 Task: Look for space in Jayapura, Indonesia from 12th  July, 2023 to 15th July, 2023 for 3 adults in price range Rs.12000 to Rs.16000. Place can be entire place with 2 bedrooms having 3 beds and 1 bathroom. Property type can be house, flat, guest house. Booking option can be shelf check-in. Required host language is English.
Action: Mouse moved to (398, 65)
Screenshot: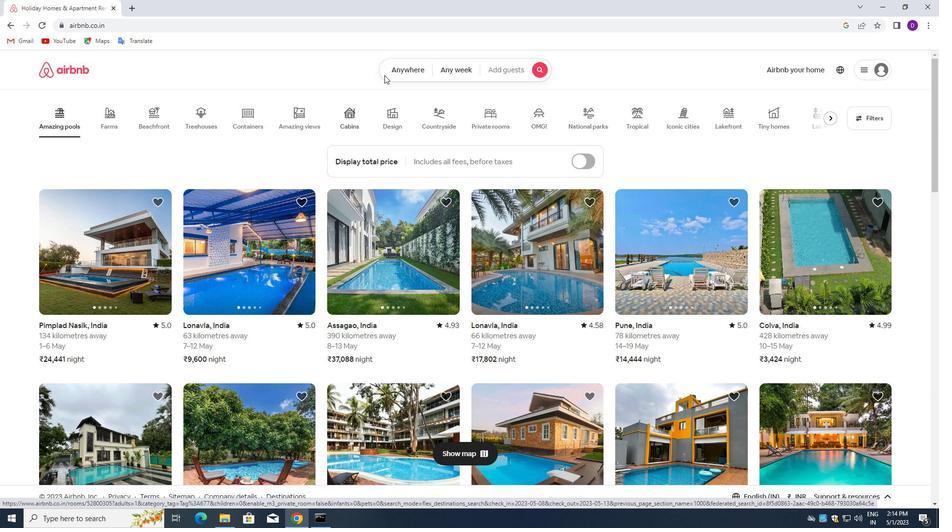 
Action: Mouse pressed left at (398, 65)
Screenshot: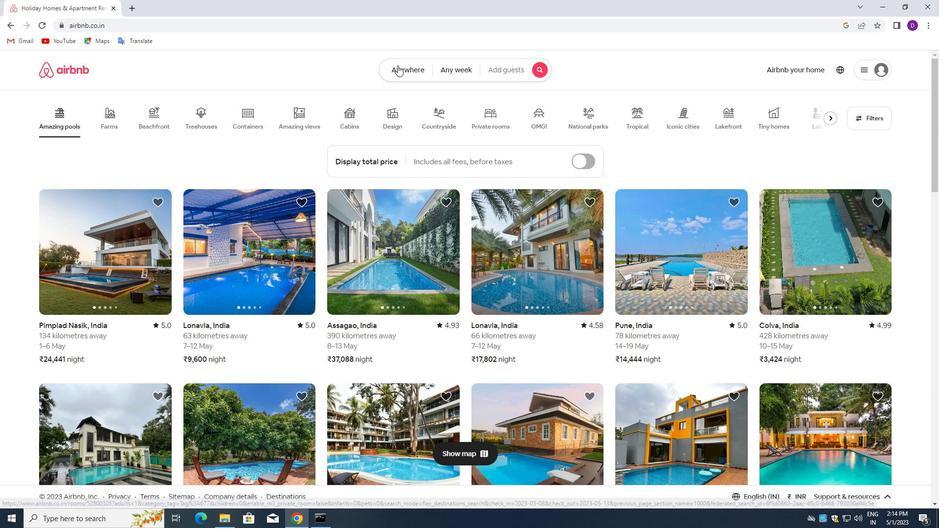 
Action: Mouse moved to (308, 108)
Screenshot: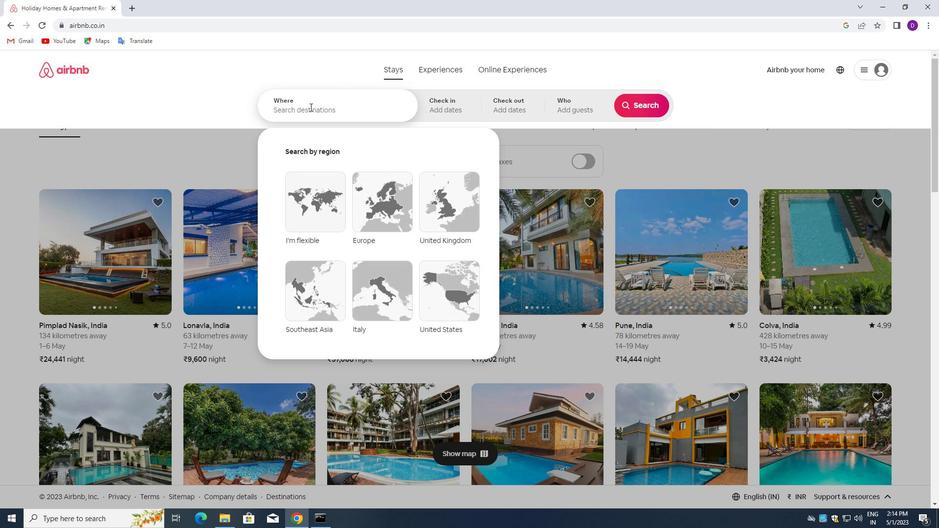 
Action: Mouse pressed left at (308, 108)
Screenshot: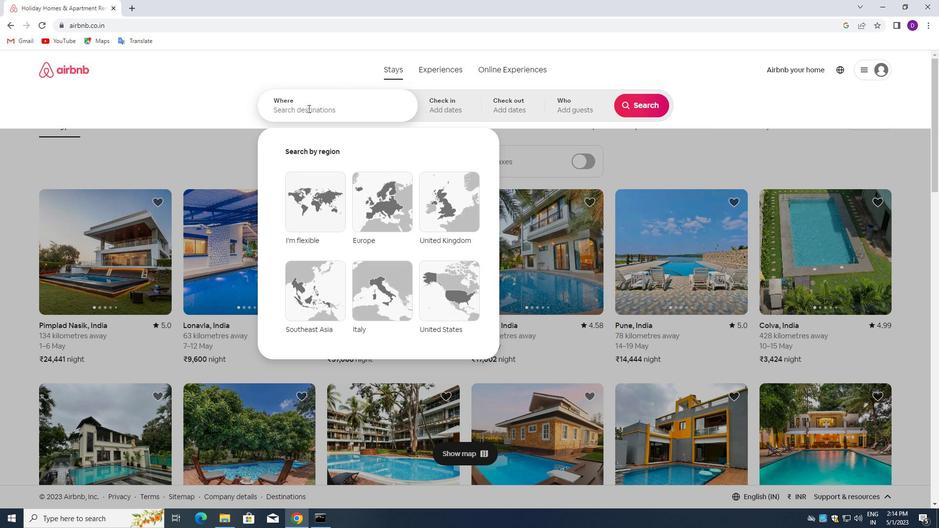 
Action: Key pressed <Key.shift>JAYAPURA,<Key.space><Key.shift>INDONESIA<Key.enter>
Screenshot: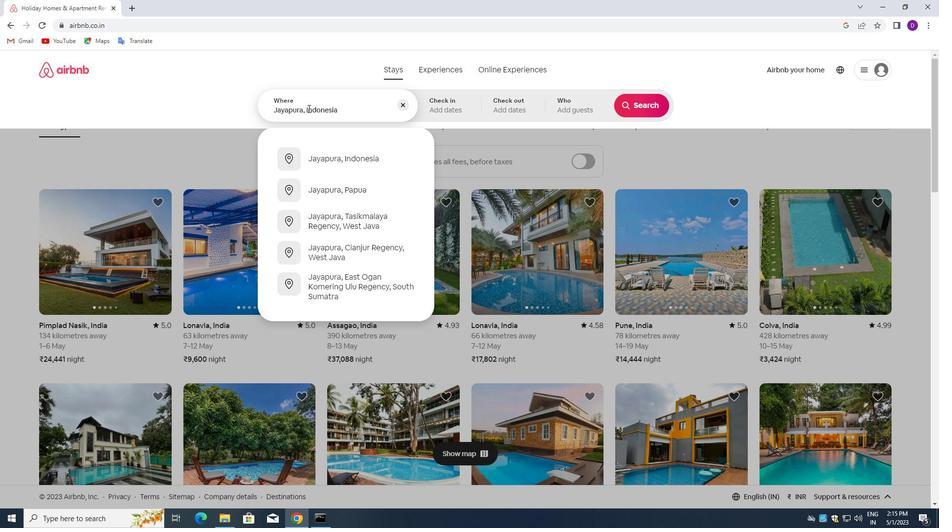 
Action: Mouse moved to (638, 187)
Screenshot: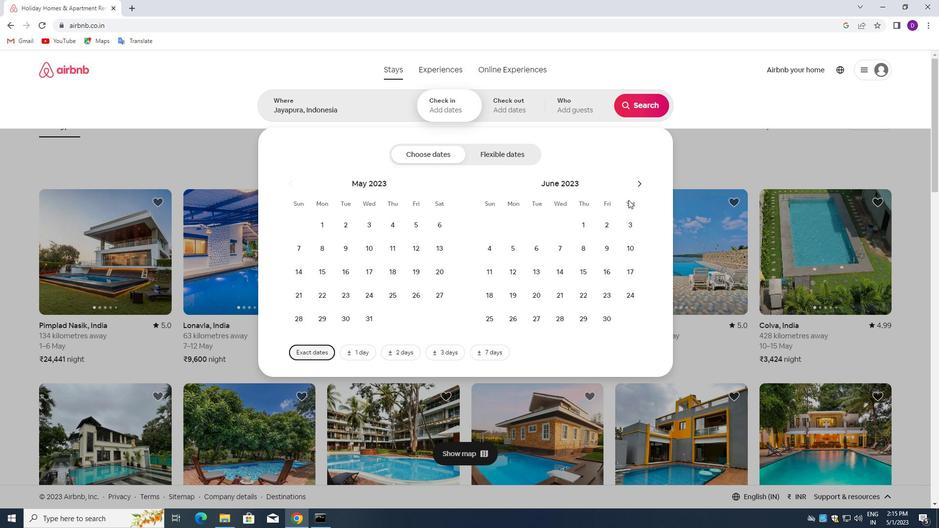 
Action: Mouse pressed left at (638, 187)
Screenshot: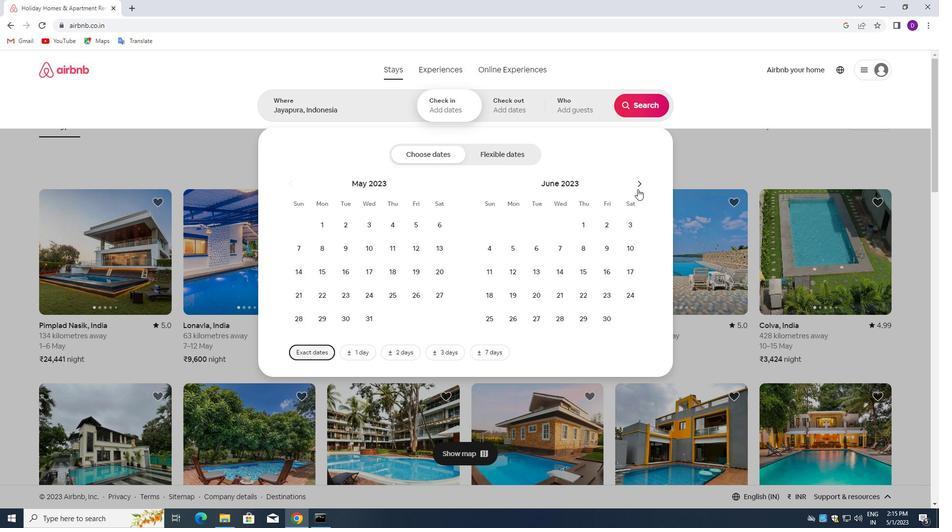 
Action: Mouse moved to (560, 273)
Screenshot: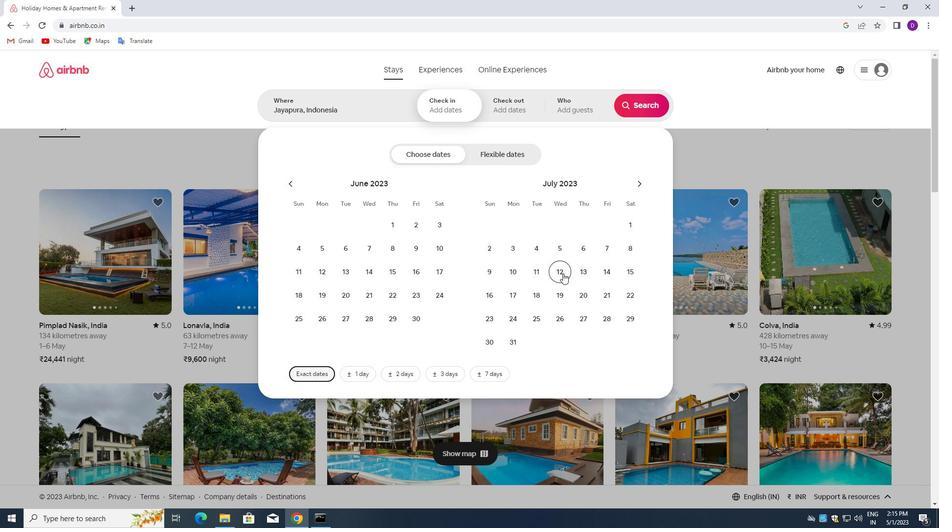 
Action: Mouse pressed left at (560, 273)
Screenshot: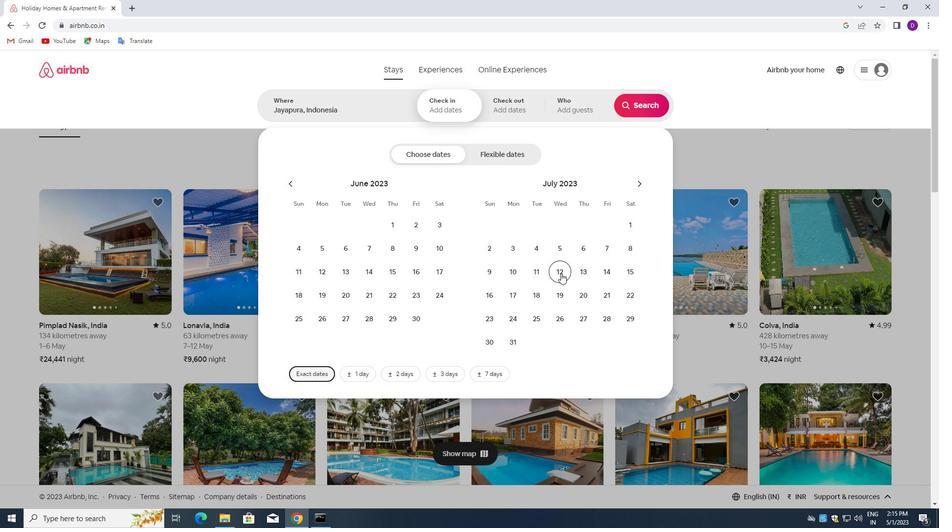 
Action: Mouse moved to (624, 270)
Screenshot: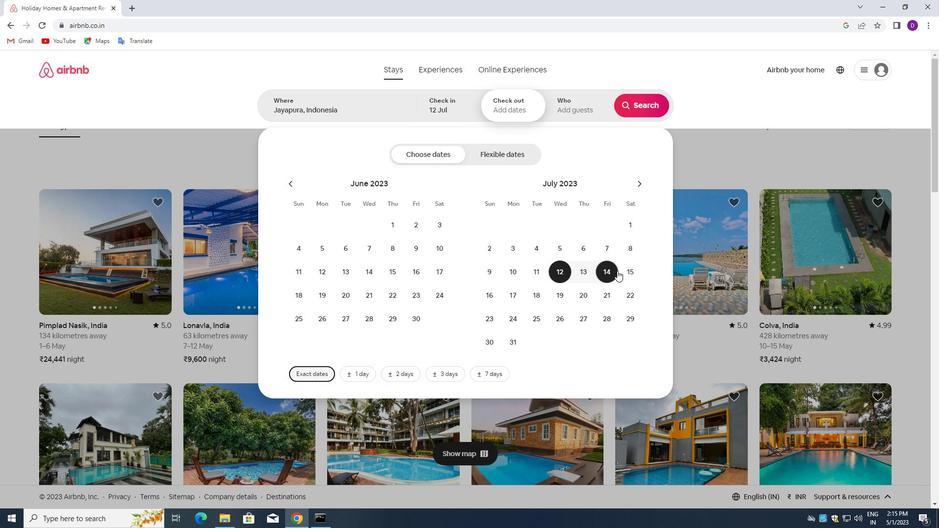 
Action: Mouse pressed left at (624, 270)
Screenshot: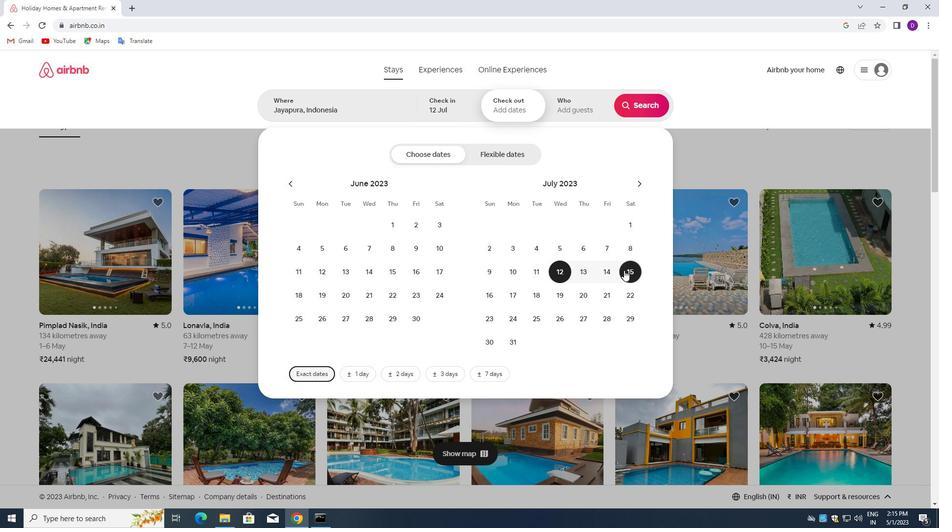
Action: Mouse moved to (571, 108)
Screenshot: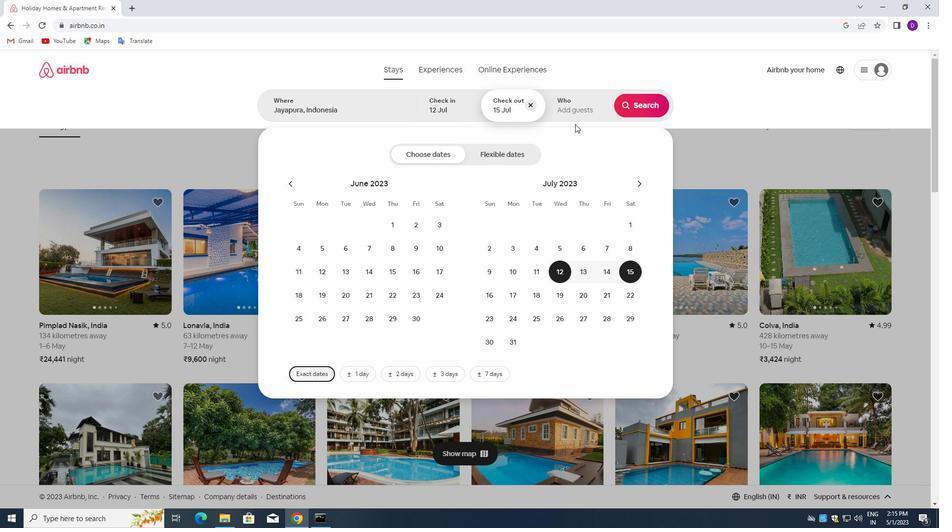 
Action: Mouse pressed left at (571, 108)
Screenshot: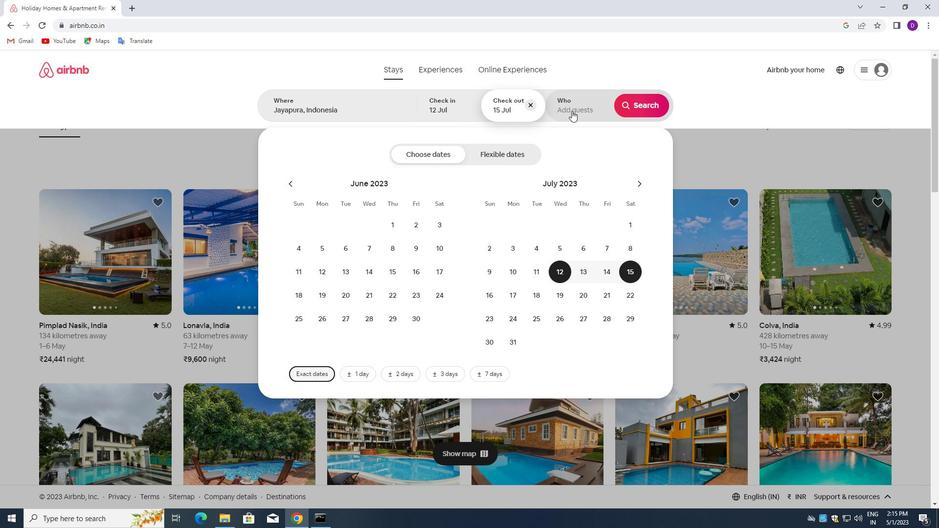 
Action: Mouse moved to (642, 159)
Screenshot: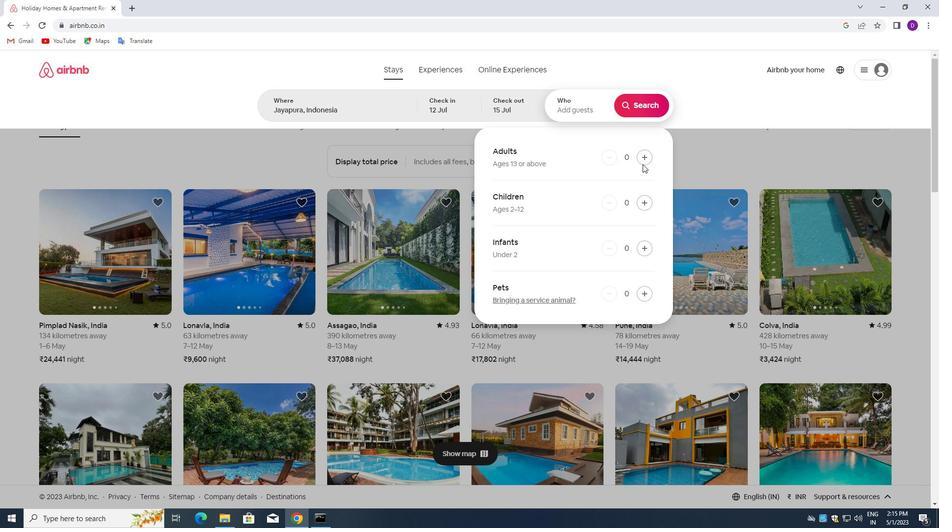 
Action: Mouse pressed left at (642, 159)
Screenshot: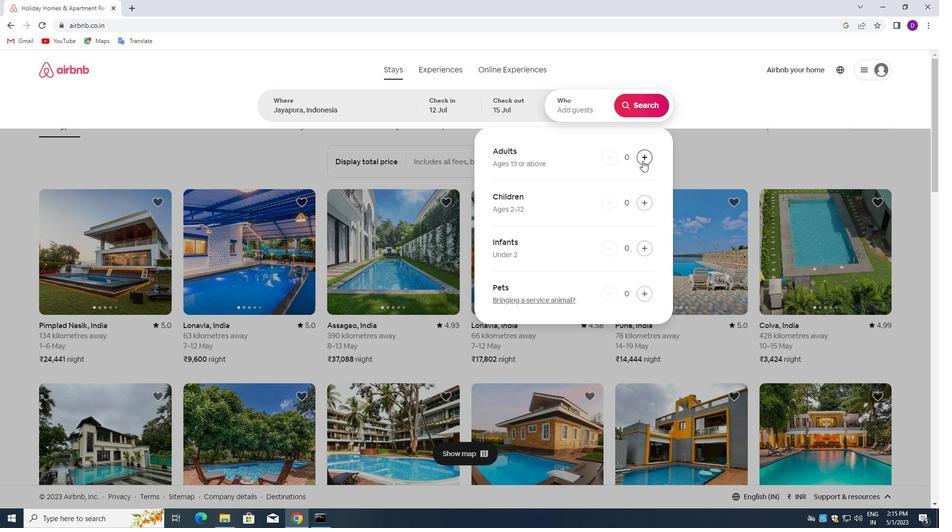 
Action: Mouse pressed left at (642, 159)
Screenshot: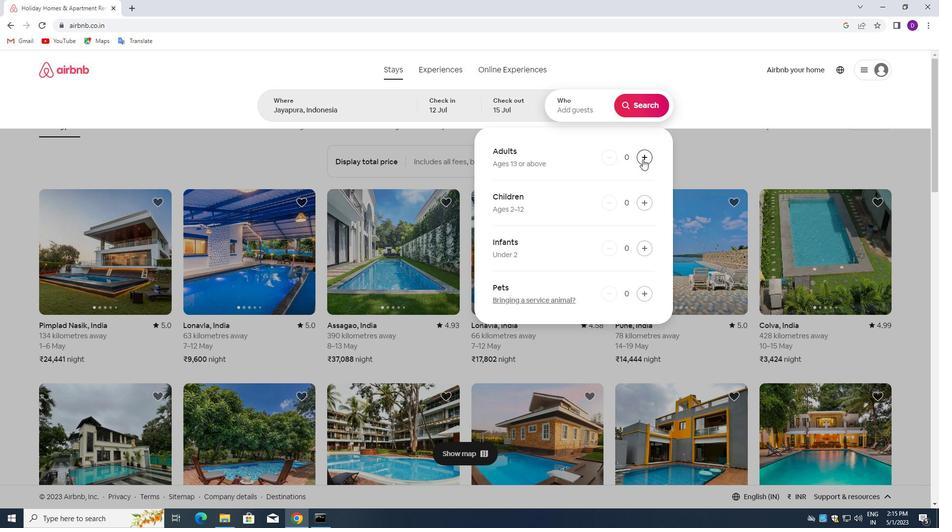 
Action: Mouse pressed left at (642, 159)
Screenshot: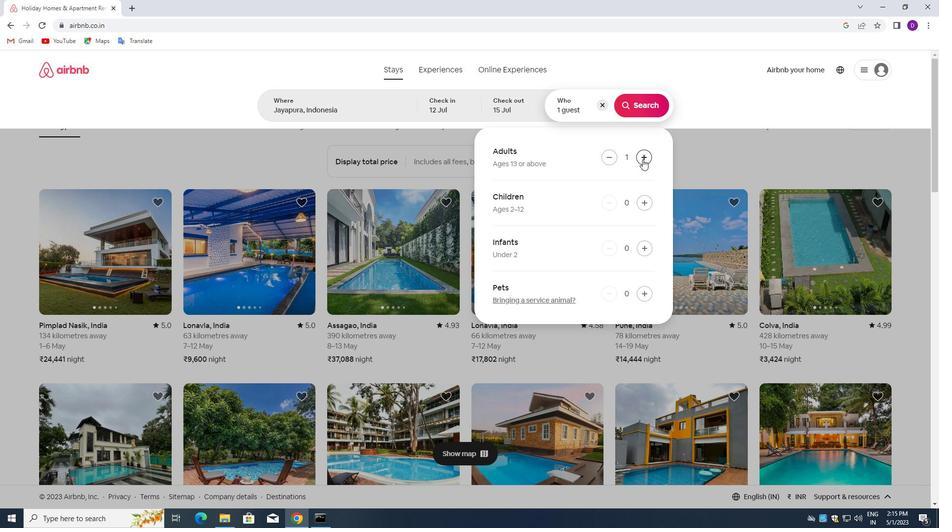 
Action: Mouse moved to (642, 106)
Screenshot: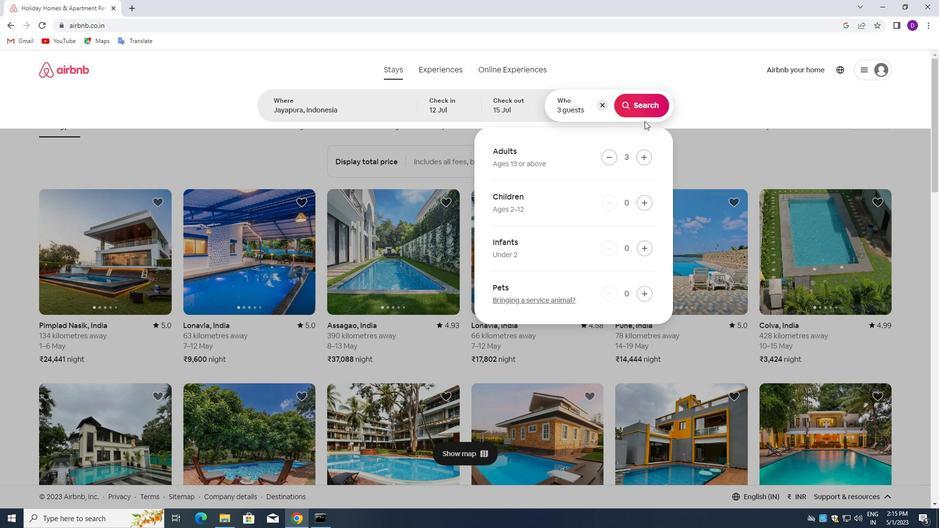
Action: Mouse pressed left at (642, 106)
Screenshot: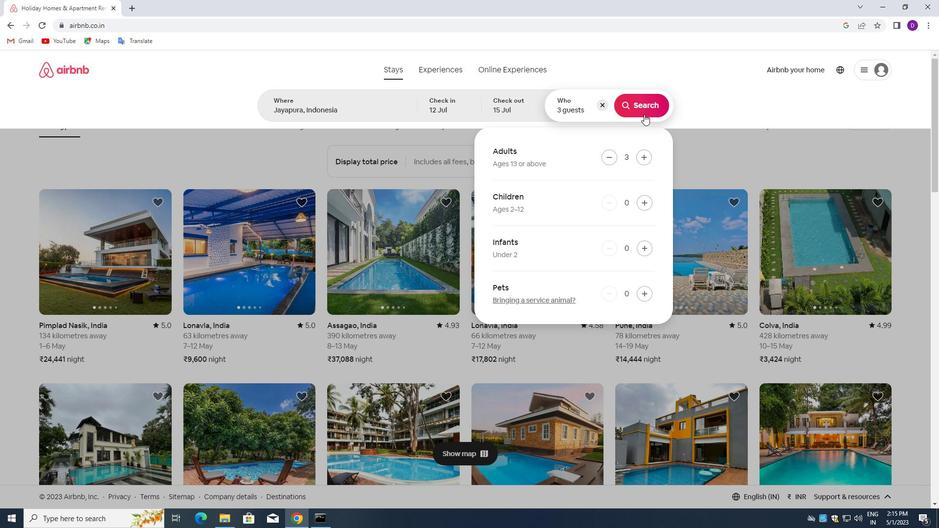 
Action: Mouse moved to (884, 110)
Screenshot: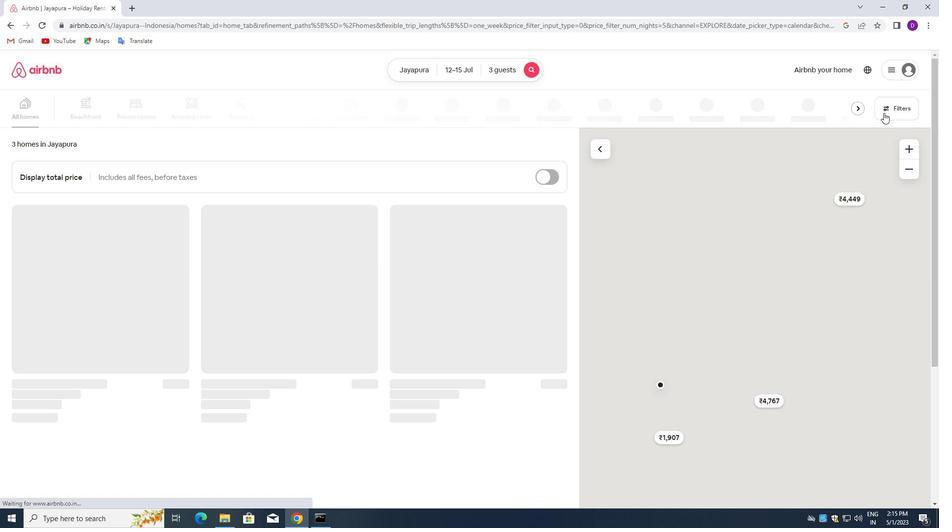 
Action: Mouse pressed left at (884, 110)
Screenshot: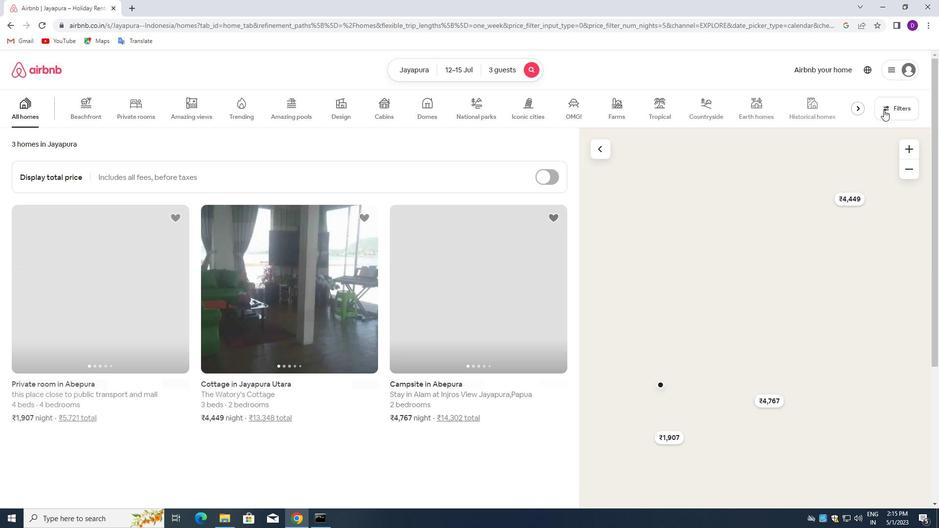 
Action: Mouse moved to (344, 234)
Screenshot: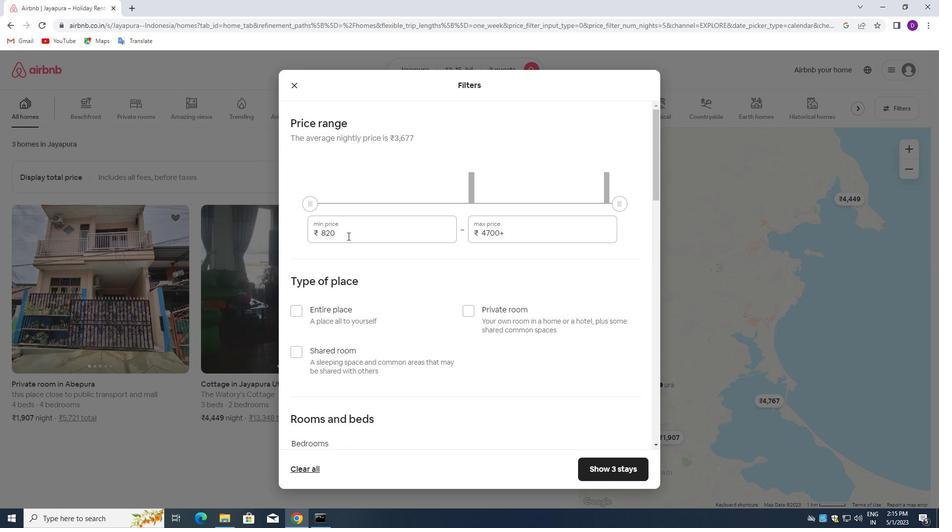 
Action: Mouse pressed left at (344, 234)
Screenshot: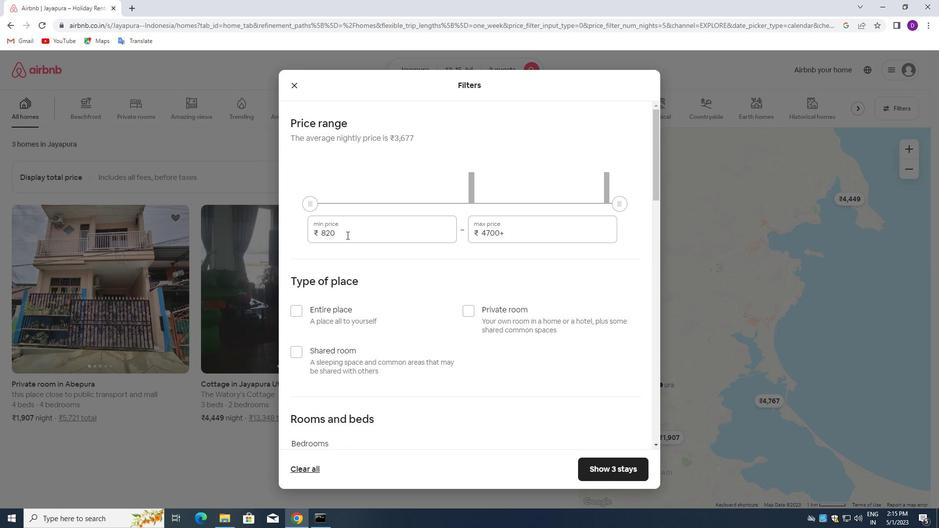 
Action: Mouse pressed left at (344, 234)
Screenshot: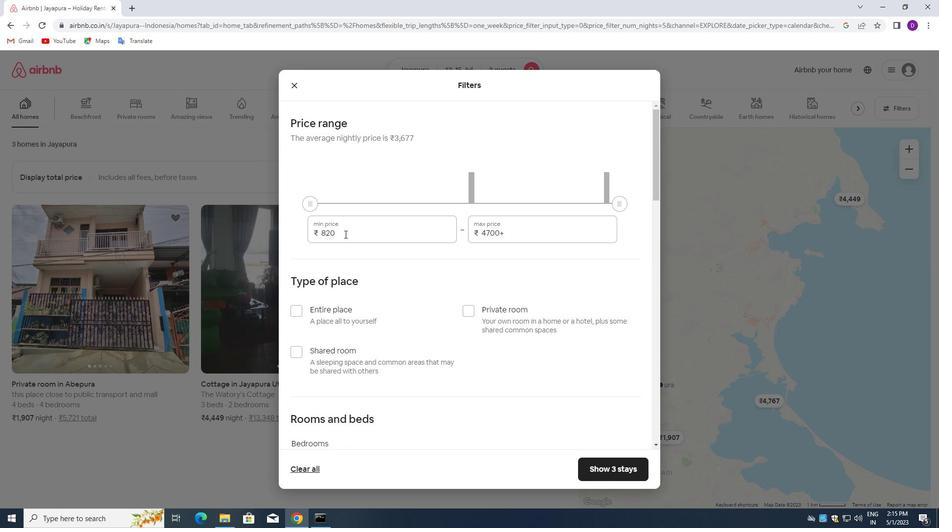 
Action: Key pressed 12000<Key.tab>16000
Screenshot: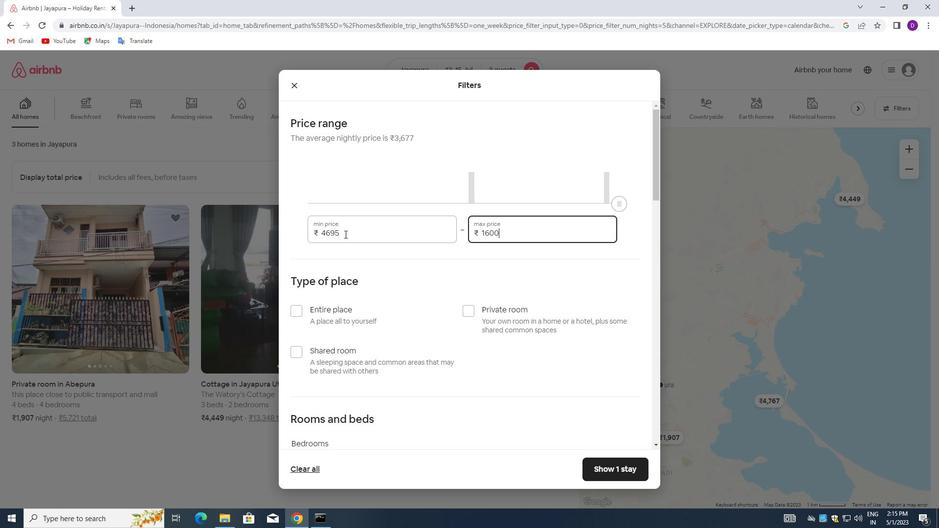 
Action: Mouse scrolled (344, 233) with delta (0, 0)
Screenshot: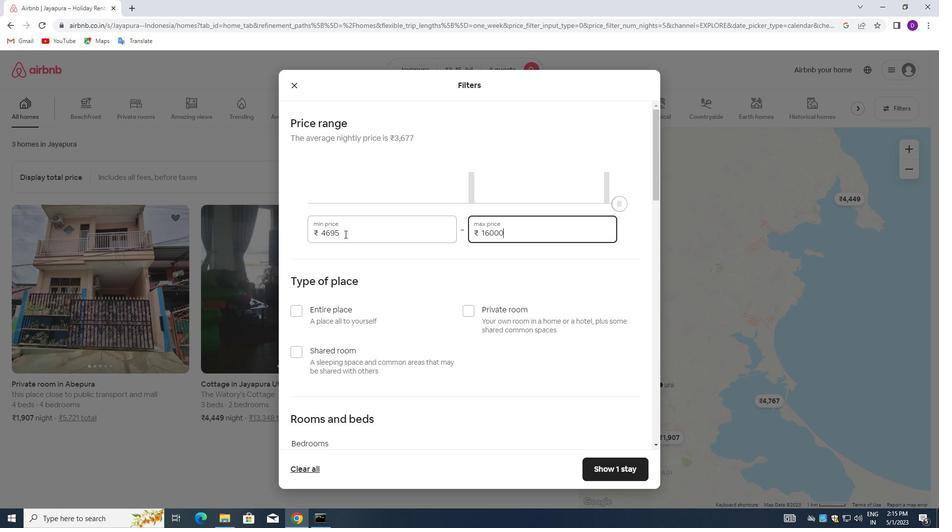 
Action: Mouse scrolled (344, 233) with delta (0, 0)
Screenshot: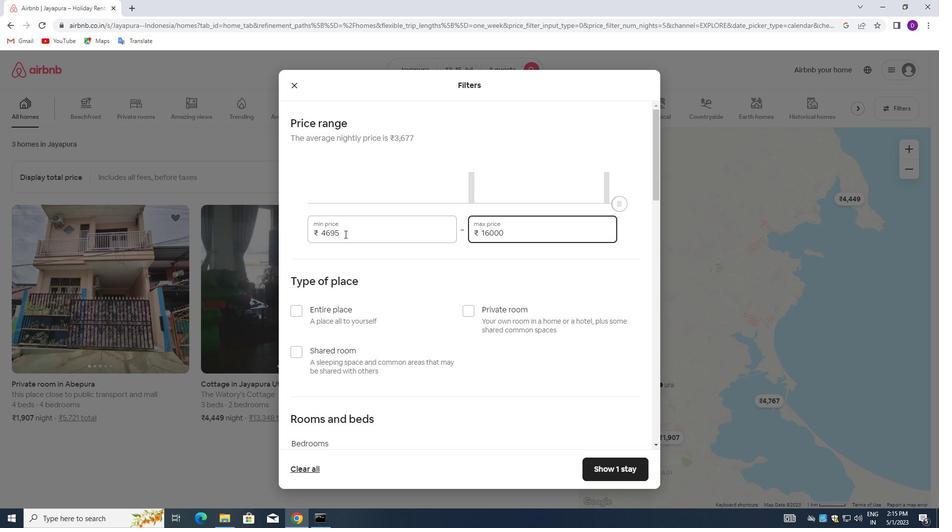 
Action: Mouse scrolled (344, 233) with delta (0, 0)
Screenshot: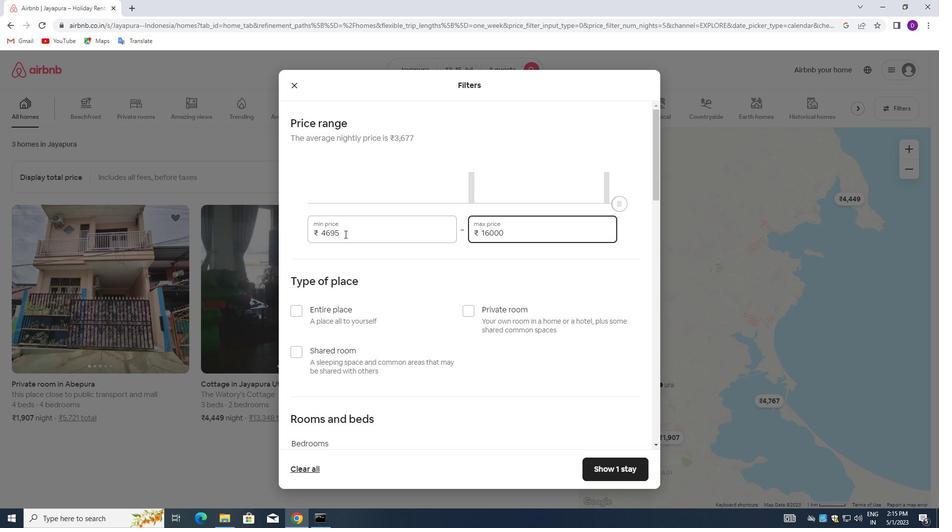 
Action: Mouse moved to (295, 167)
Screenshot: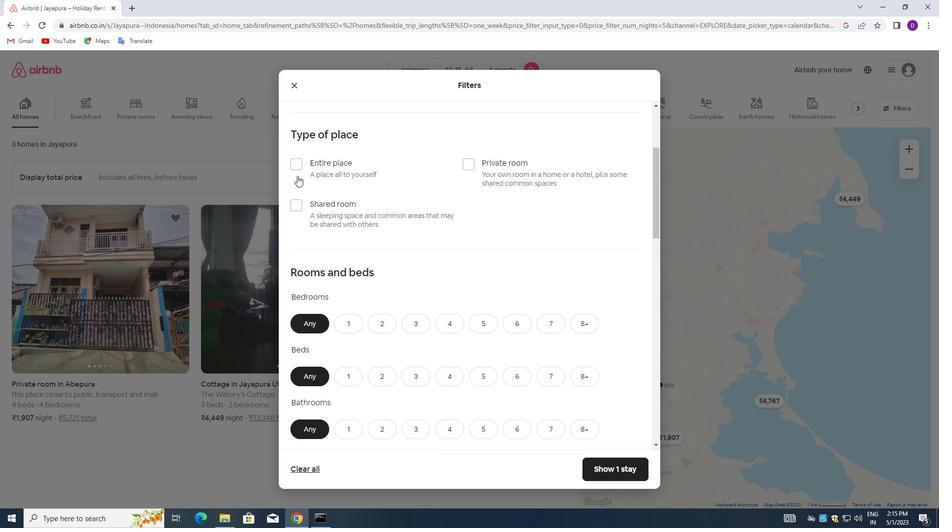 
Action: Mouse pressed left at (295, 167)
Screenshot: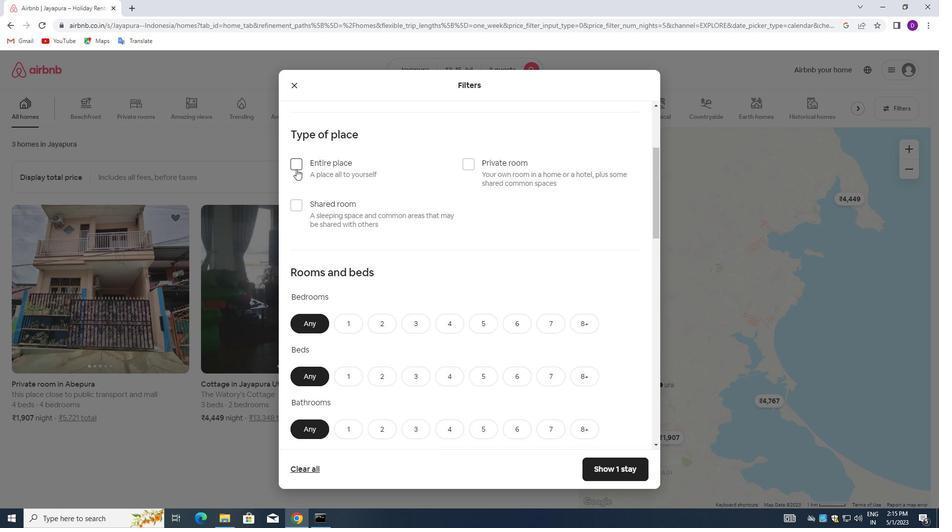 
Action: Mouse moved to (393, 226)
Screenshot: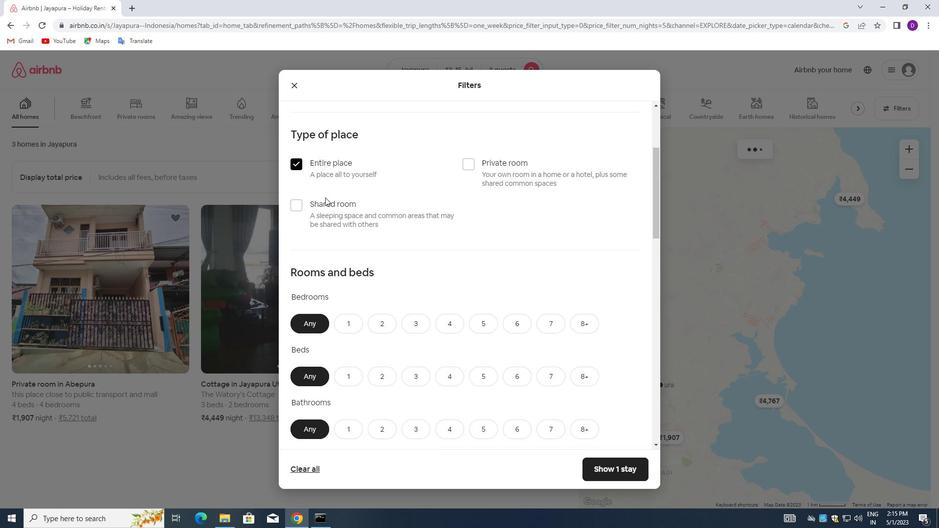 
Action: Mouse scrolled (393, 225) with delta (0, 0)
Screenshot: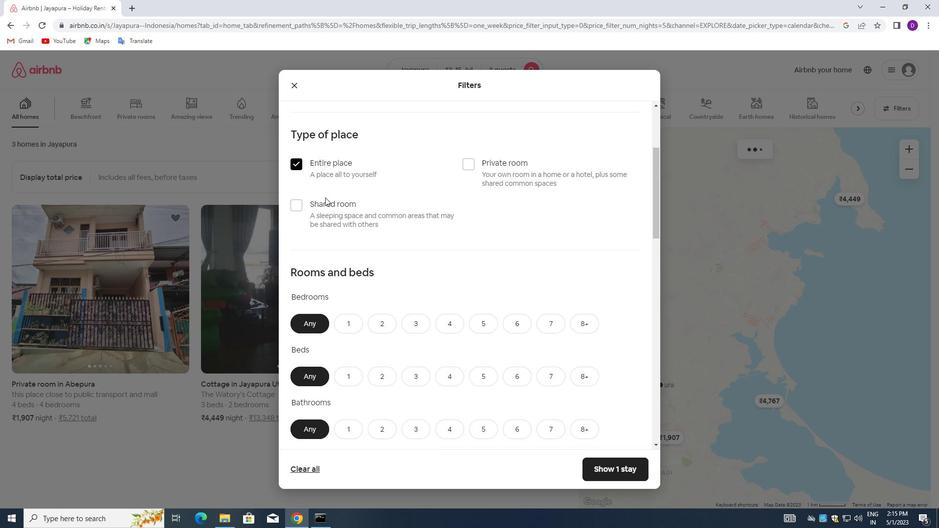 
Action: Mouse scrolled (393, 225) with delta (0, 0)
Screenshot: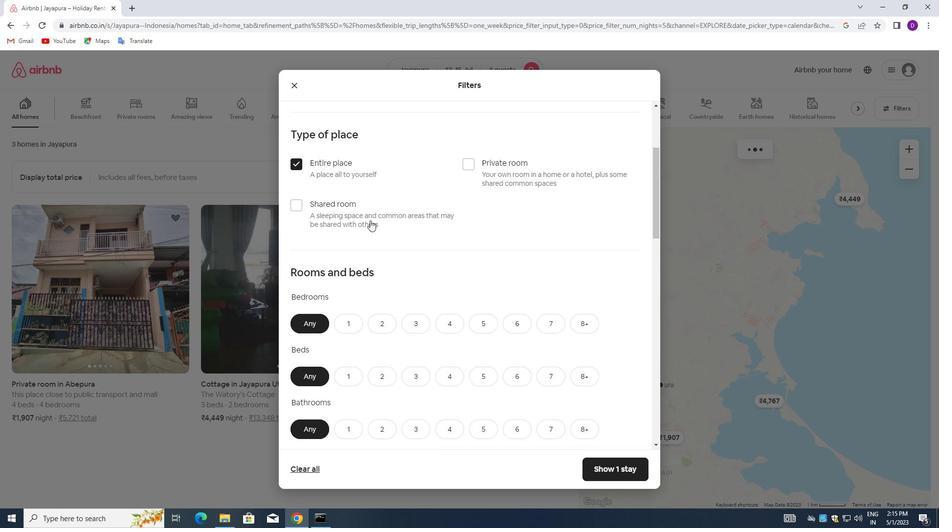 
Action: Mouse moved to (385, 226)
Screenshot: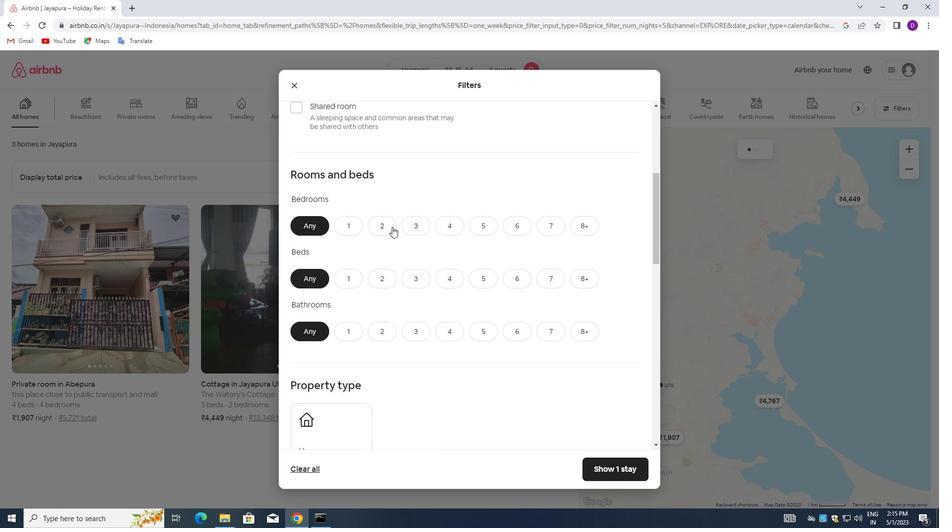 
Action: Mouse pressed left at (385, 226)
Screenshot: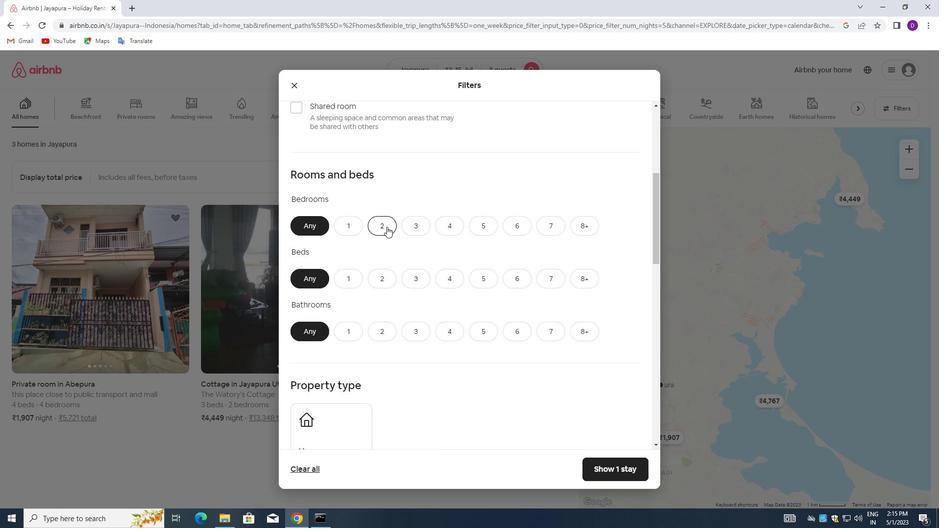 
Action: Mouse moved to (426, 276)
Screenshot: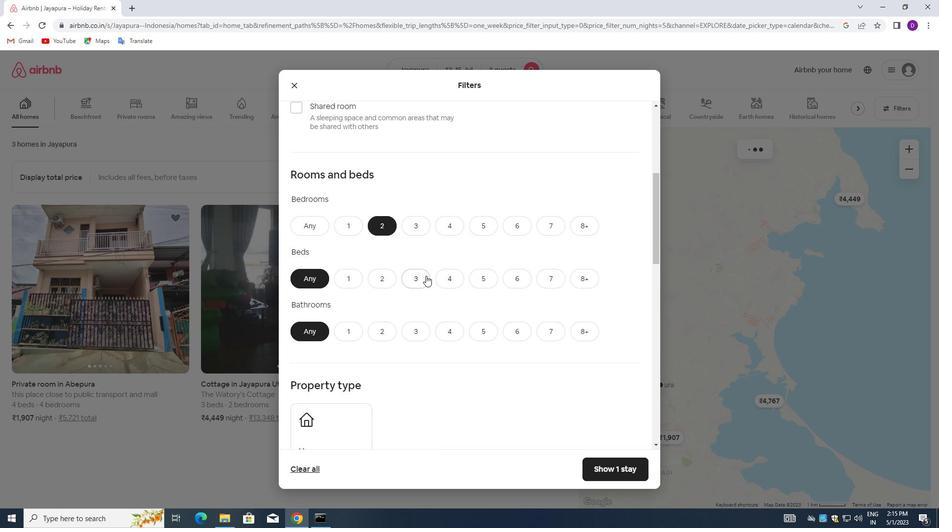 
Action: Mouse pressed left at (426, 276)
Screenshot: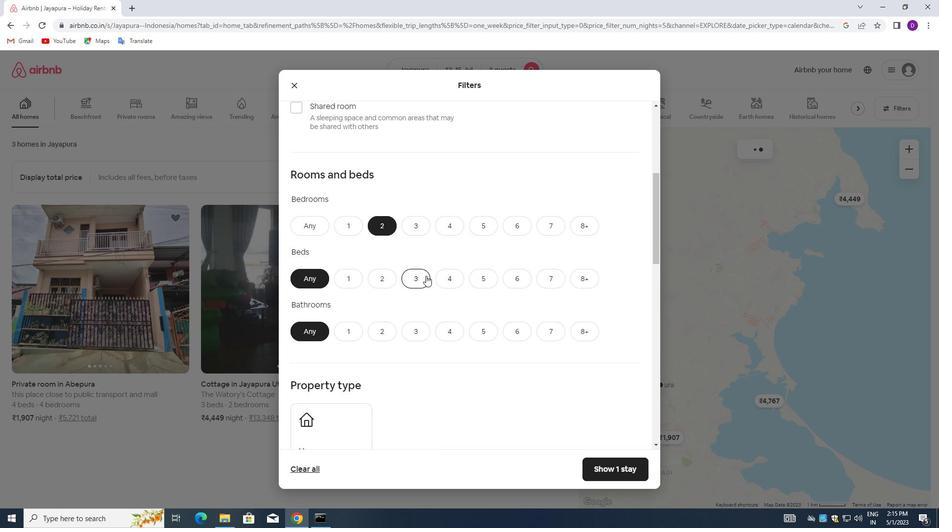 
Action: Mouse moved to (343, 332)
Screenshot: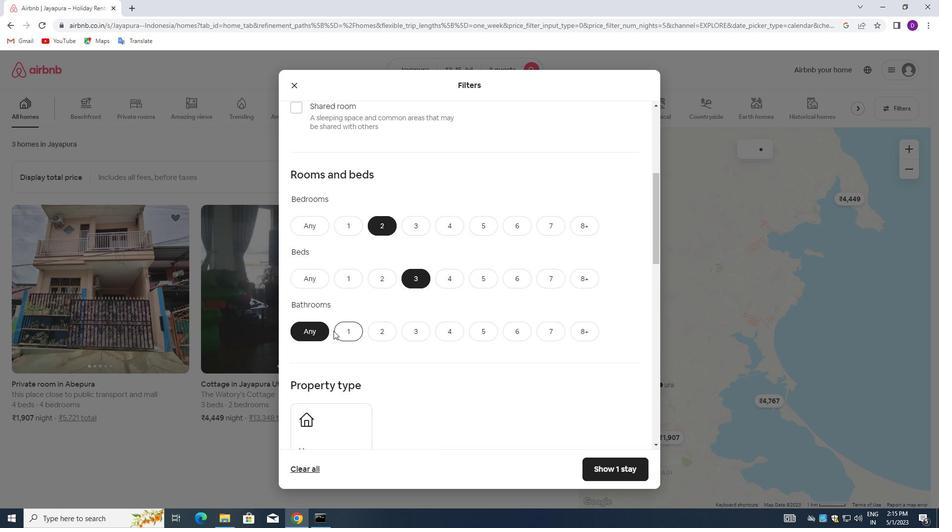 
Action: Mouse pressed left at (343, 332)
Screenshot: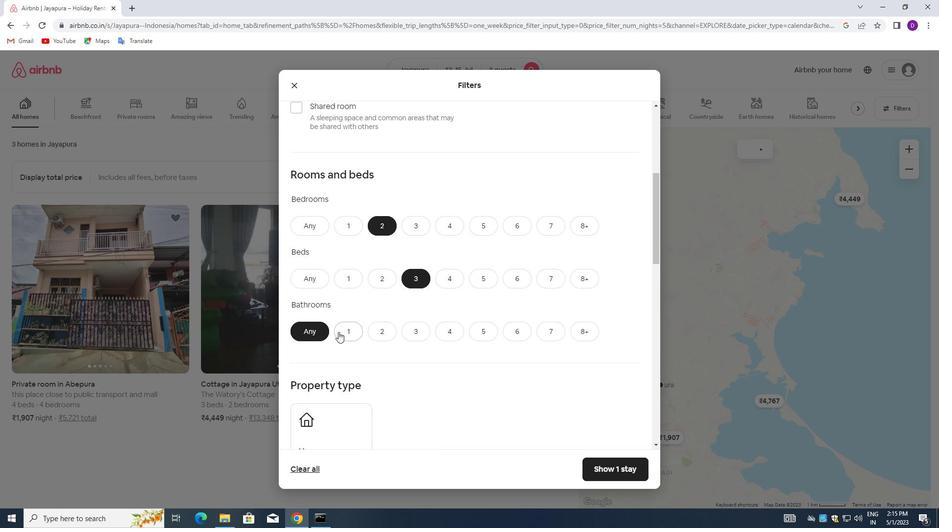 
Action: Mouse moved to (377, 333)
Screenshot: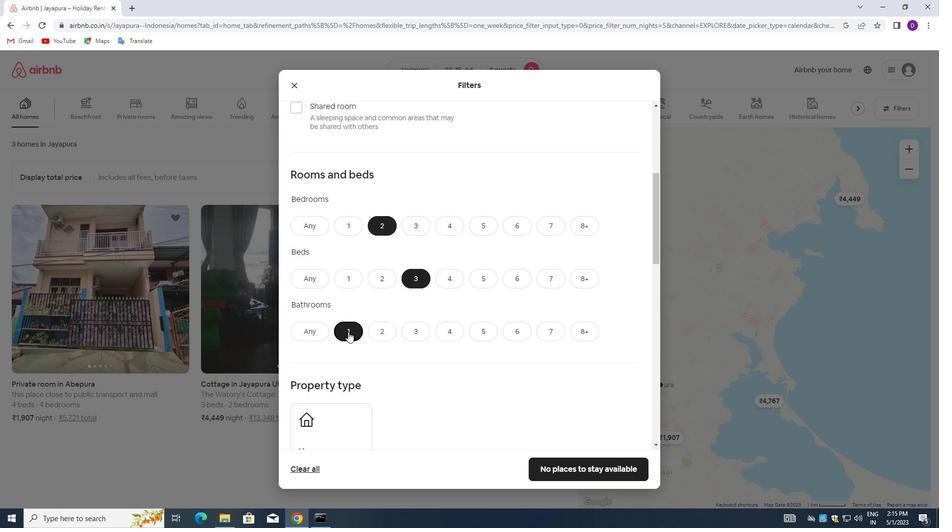 
Action: Mouse scrolled (377, 333) with delta (0, 0)
Screenshot: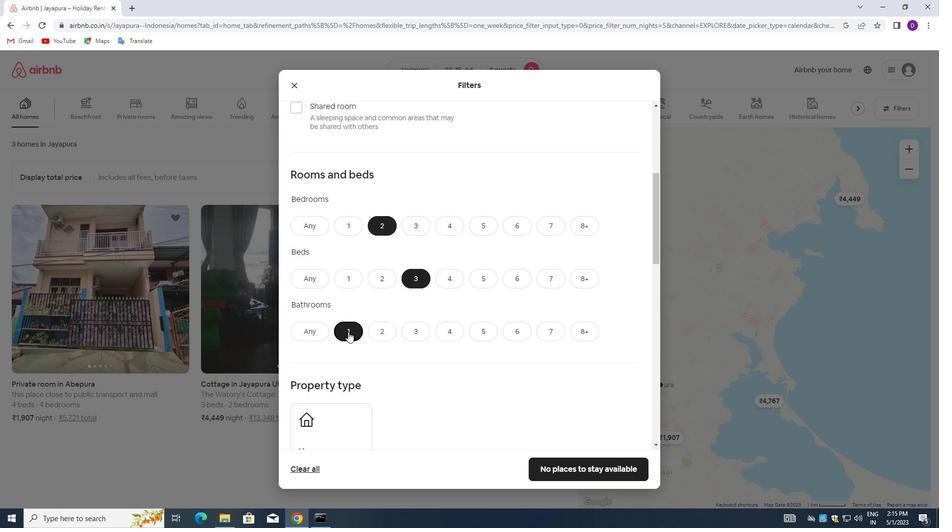 
Action: Mouse moved to (384, 334)
Screenshot: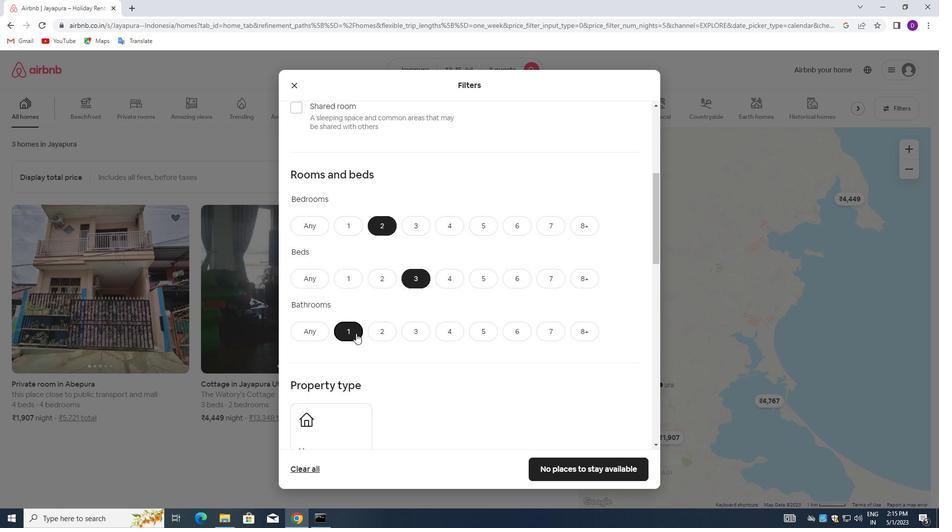 
Action: Mouse scrolled (384, 333) with delta (0, 0)
Screenshot: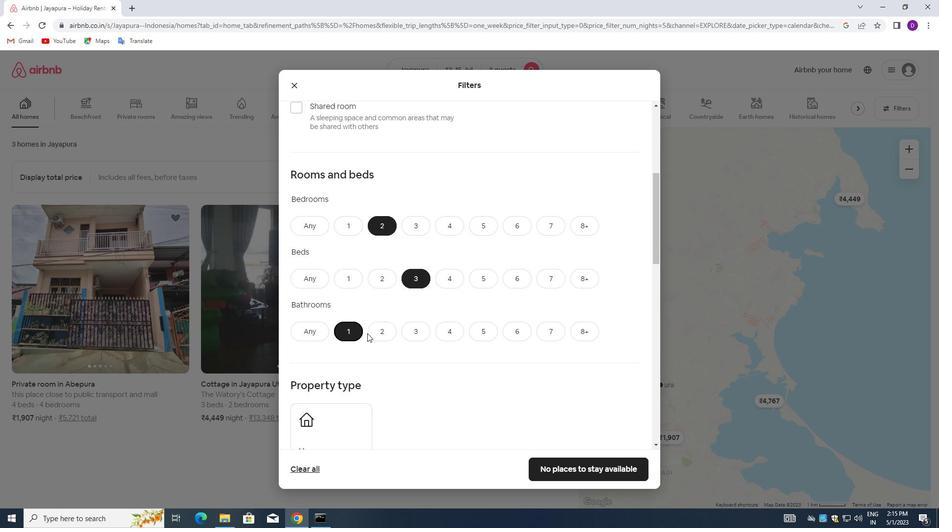 
Action: Mouse moved to (348, 327)
Screenshot: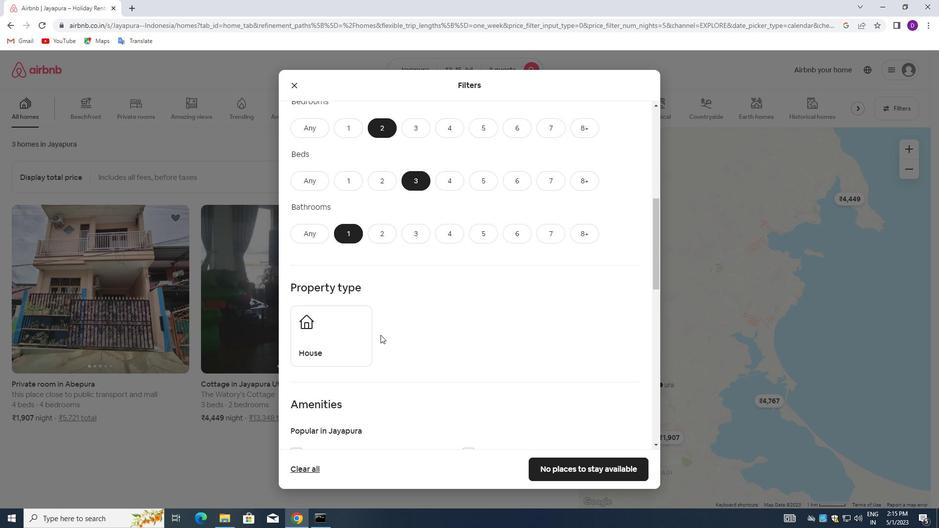 
Action: Mouse pressed left at (348, 327)
Screenshot: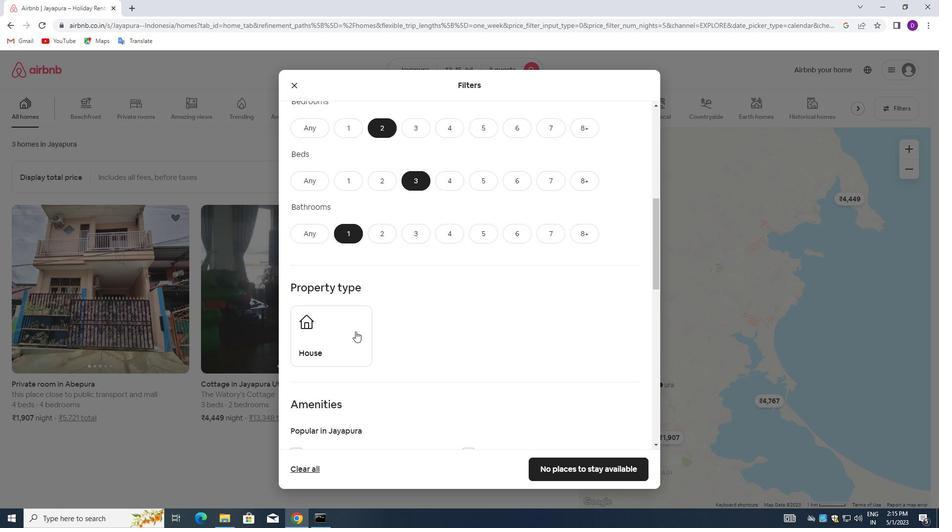 
Action: Mouse moved to (426, 316)
Screenshot: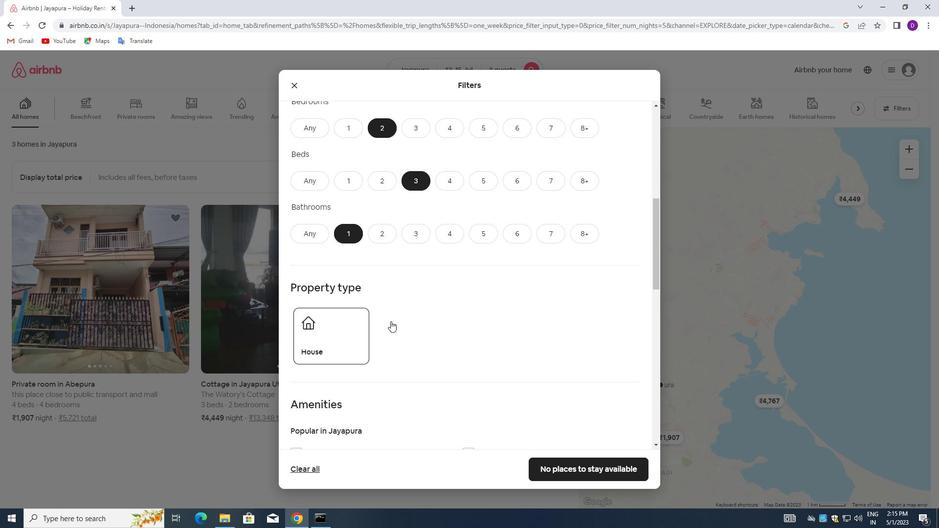 
Action: Mouse scrolled (426, 316) with delta (0, 0)
Screenshot: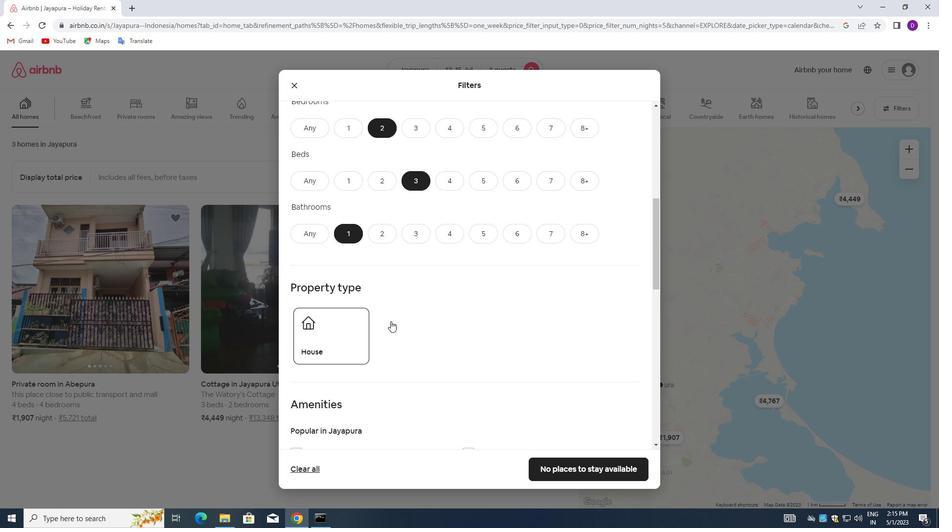 
Action: Mouse moved to (426, 316)
Screenshot: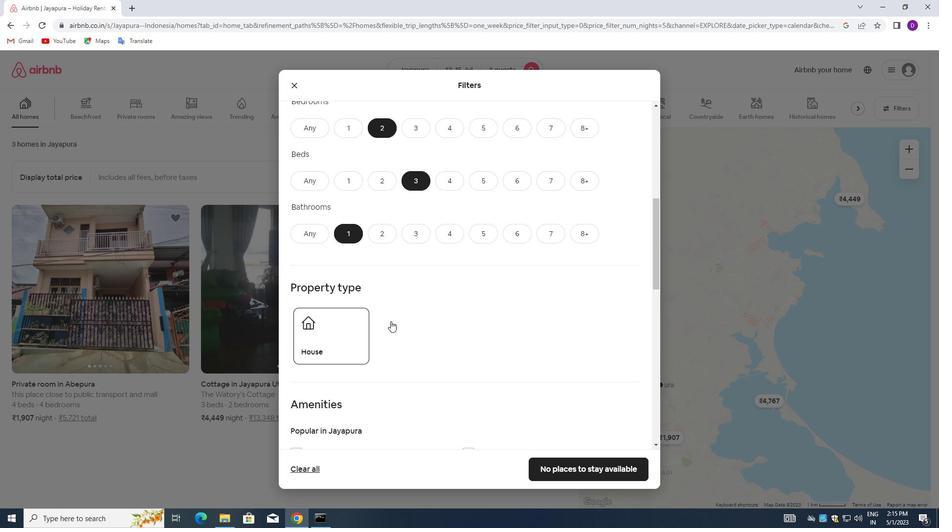 
Action: Mouse scrolled (426, 316) with delta (0, 0)
Screenshot: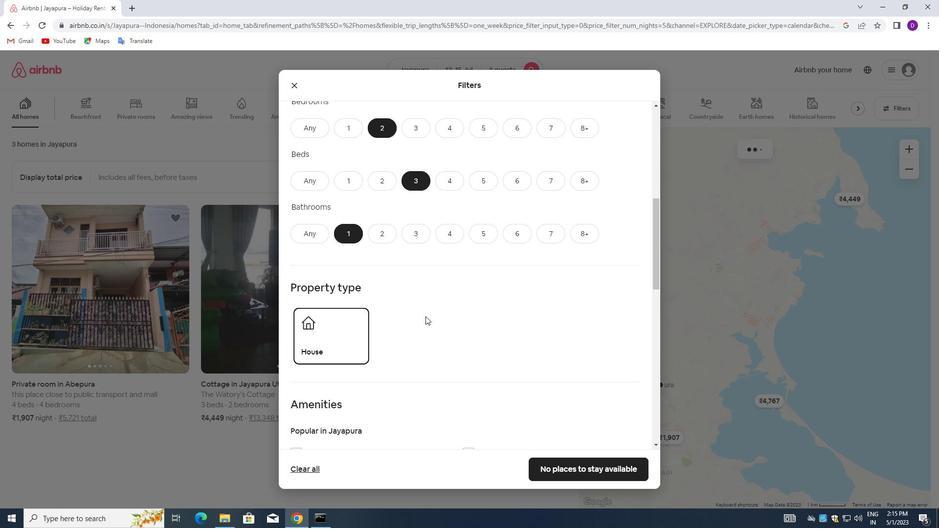 
Action: Mouse scrolled (426, 316) with delta (0, 0)
Screenshot: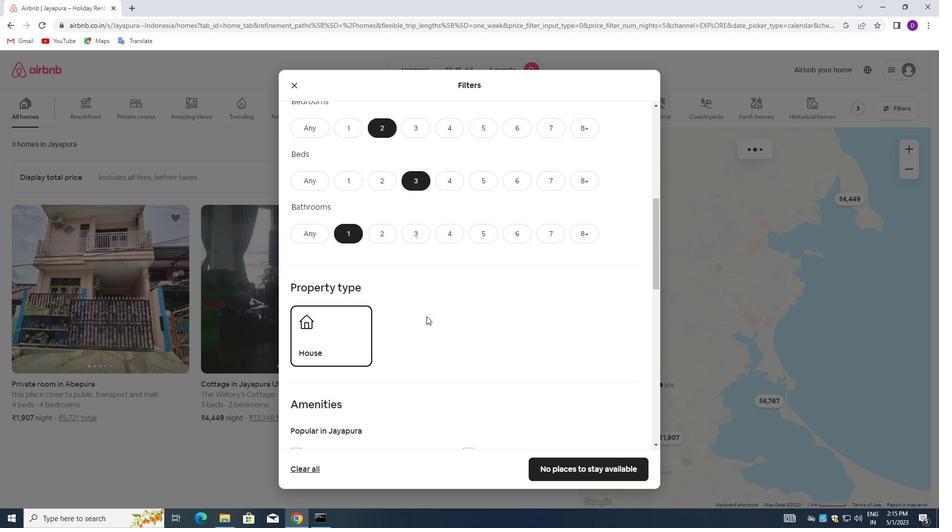 
Action: Mouse moved to (465, 327)
Screenshot: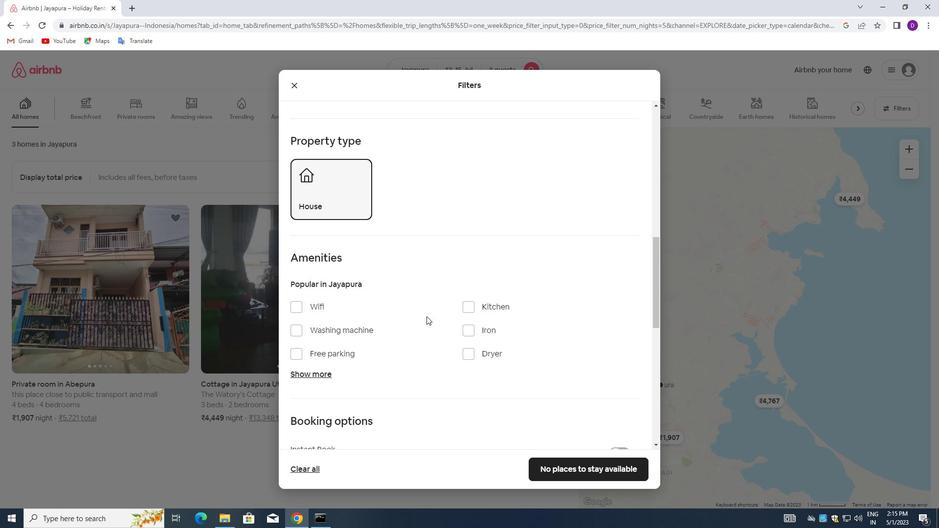 
Action: Mouse scrolled (465, 326) with delta (0, 0)
Screenshot: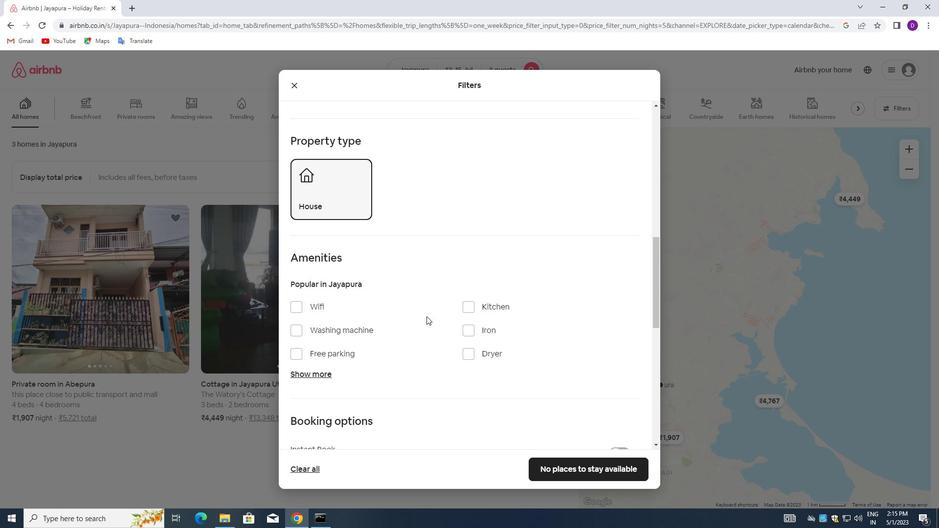 
Action: Mouse moved to (495, 337)
Screenshot: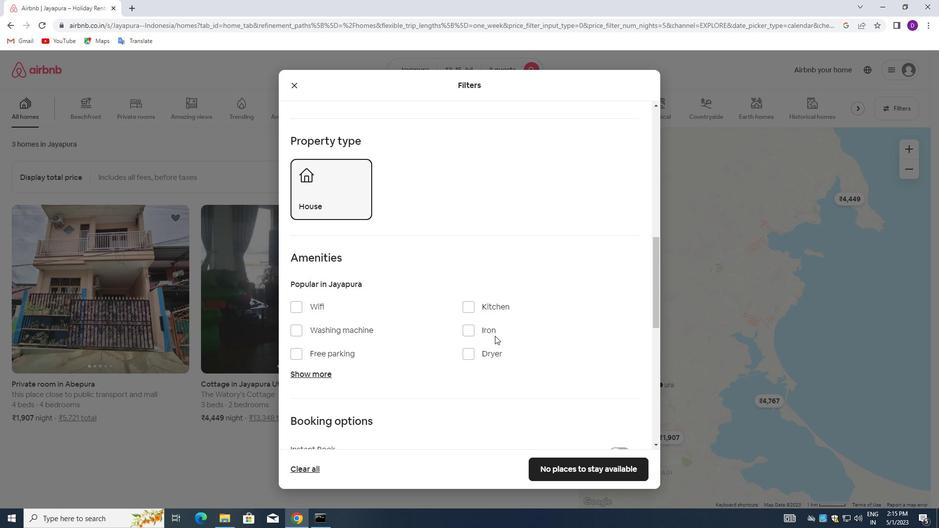 
Action: Mouse scrolled (495, 336) with delta (0, 0)
Screenshot: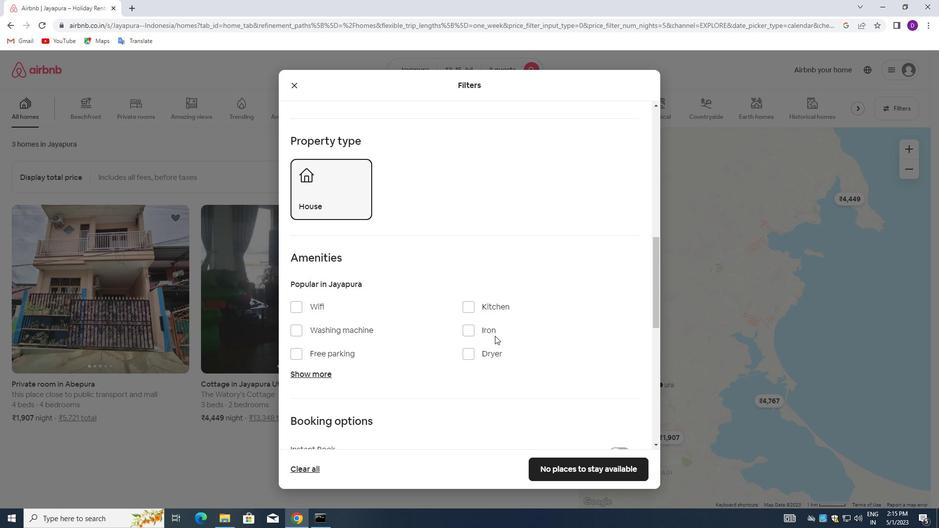 
Action: Mouse scrolled (495, 336) with delta (0, 0)
Screenshot: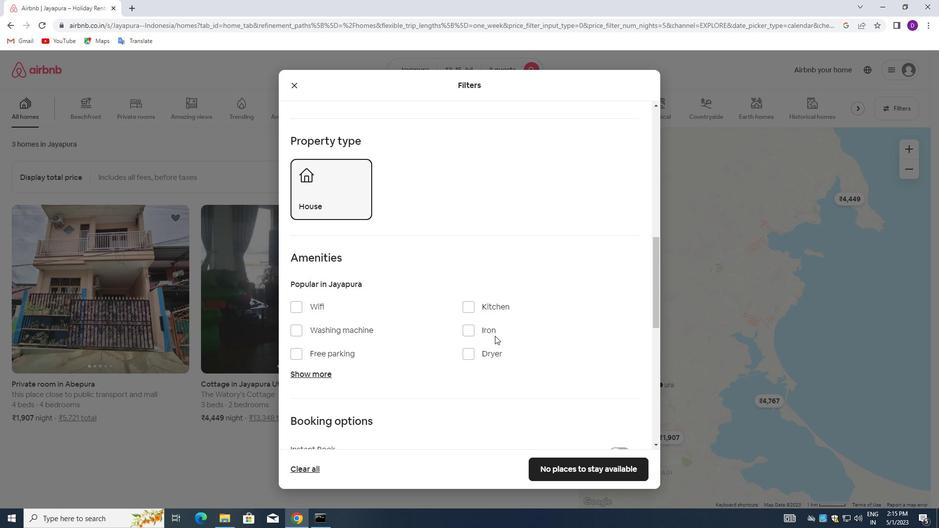 
Action: Mouse scrolled (495, 336) with delta (0, 0)
Screenshot: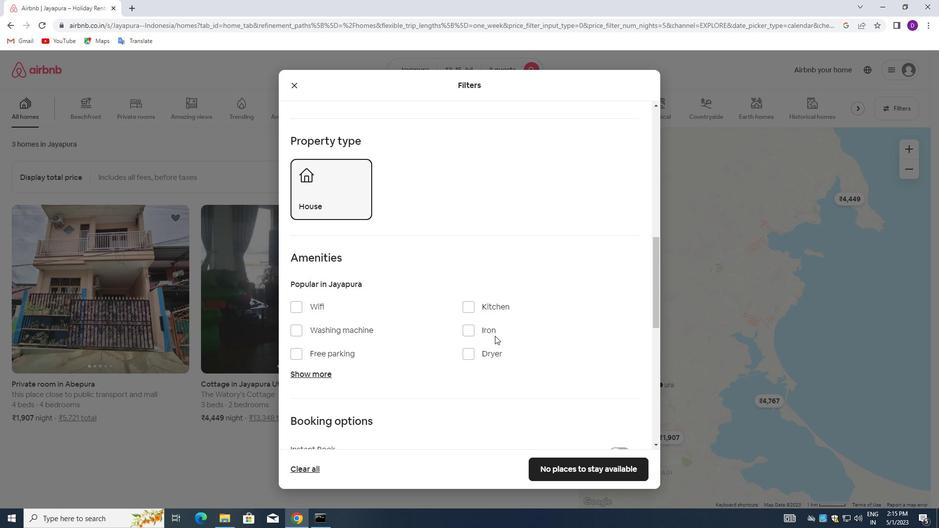 
Action: Mouse scrolled (495, 336) with delta (0, 0)
Screenshot: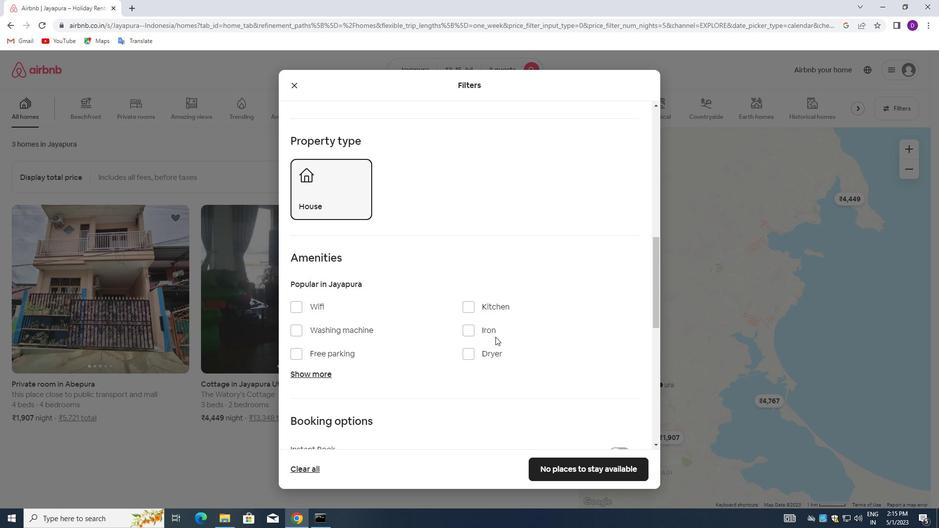 
Action: Mouse moved to (625, 241)
Screenshot: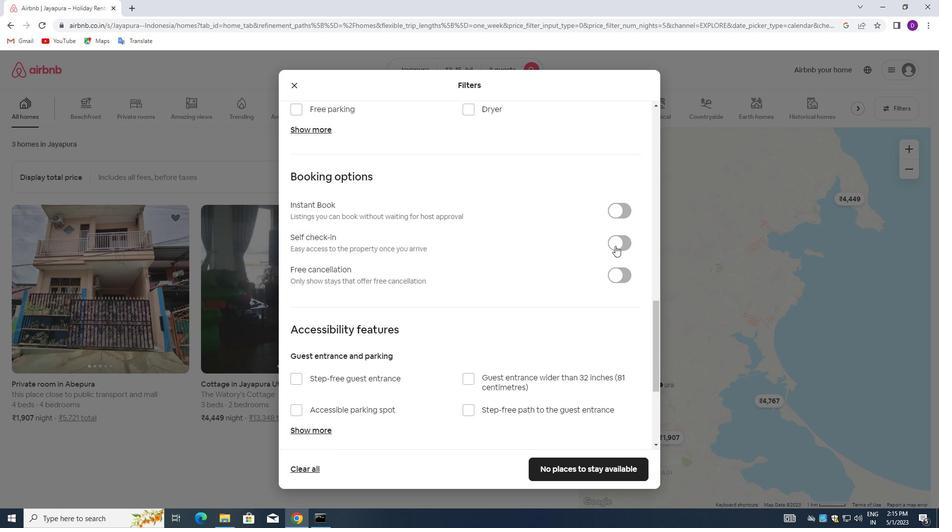 
Action: Mouse pressed left at (625, 241)
Screenshot: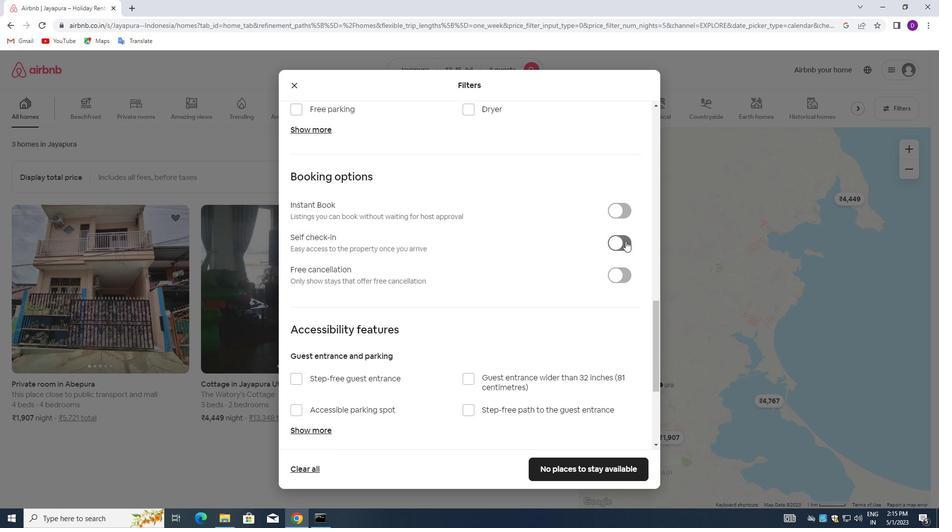 
Action: Mouse moved to (447, 329)
Screenshot: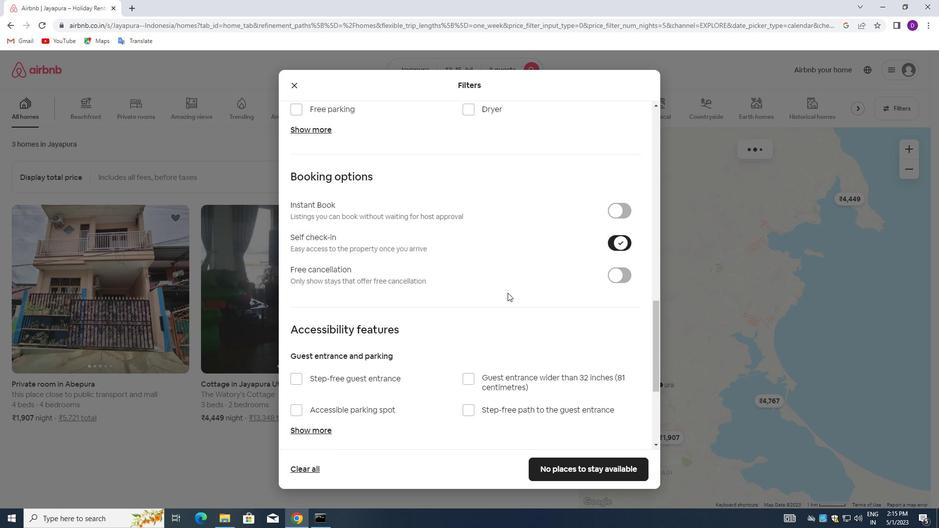 
Action: Mouse scrolled (447, 329) with delta (0, 0)
Screenshot: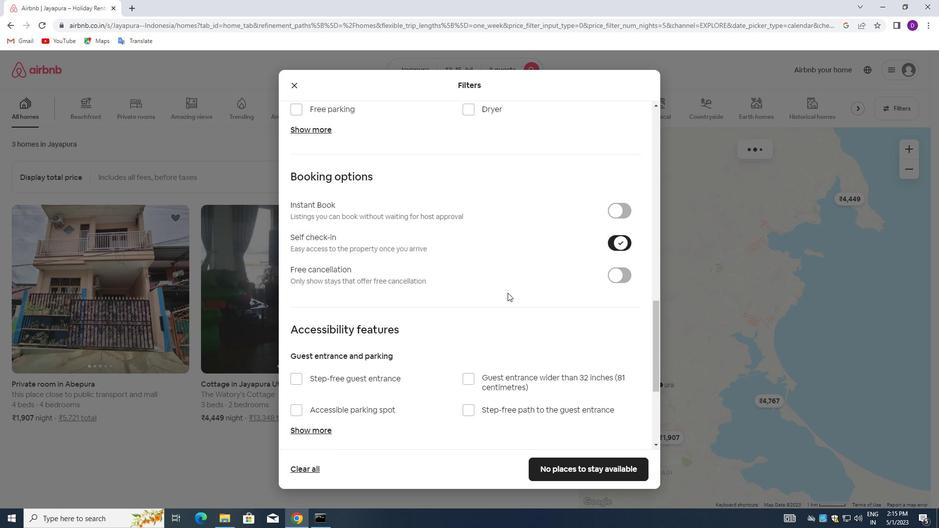 
Action: Mouse moved to (437, 336)
Screenshot: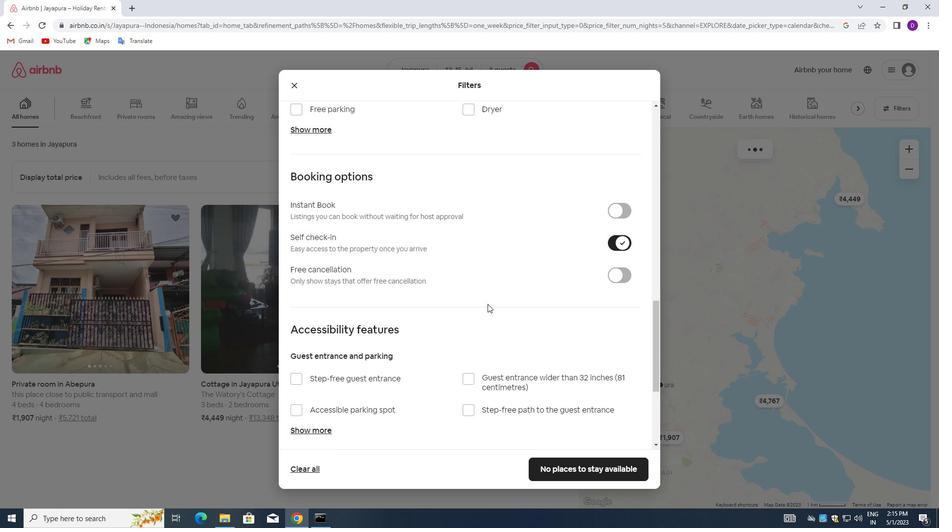 
Action: Mouse scrolled (437, 336) with delta (0, 0)
Screenshot: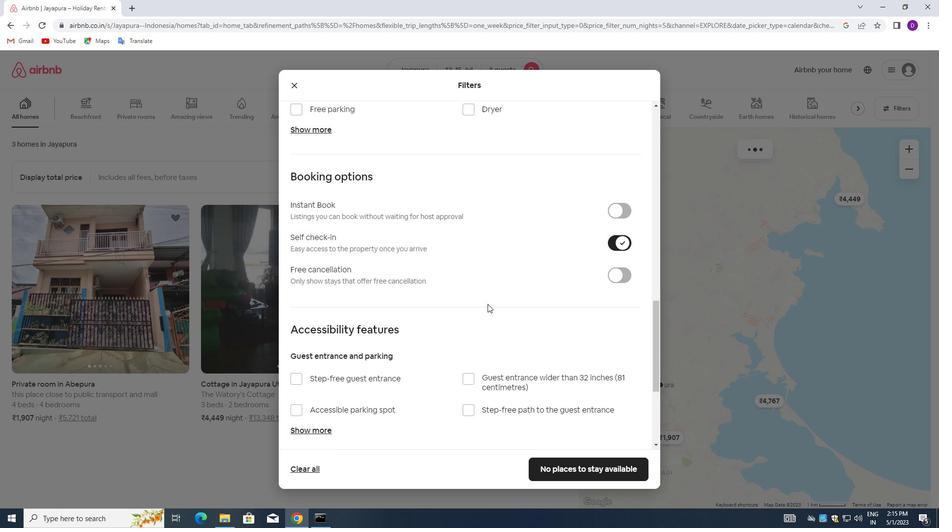 
Action: Mouse moved to (435, 338)
Screenshot: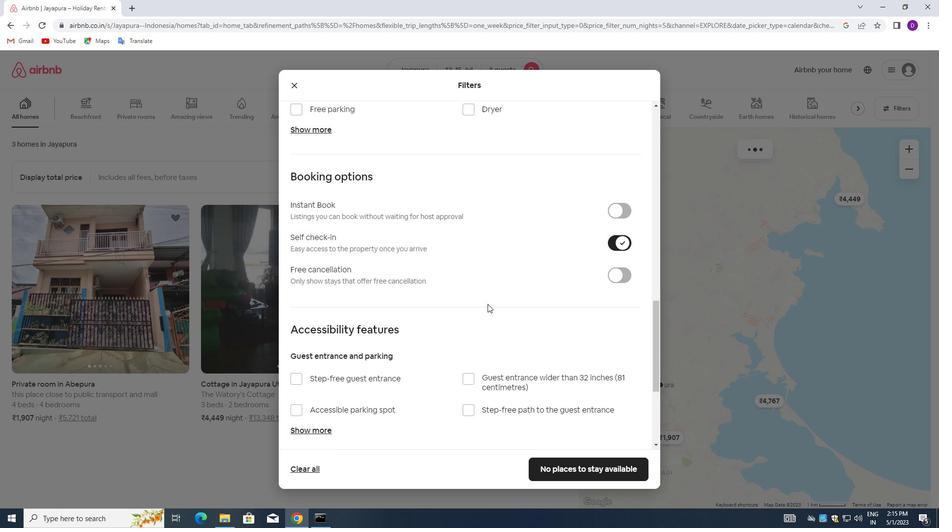 
Action: Mouse scrolled (435, 338) with delta (0, 0)
Screenshot: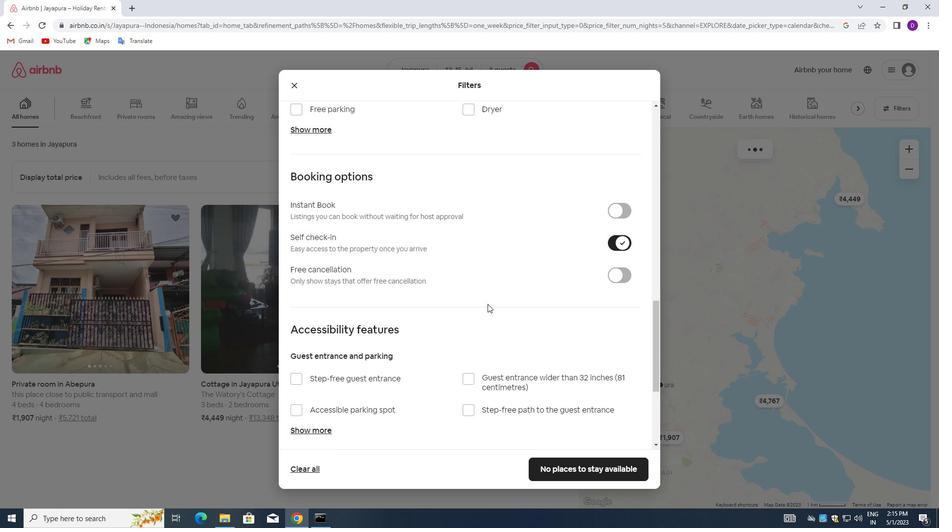 
Action: Mouse moved to (434, 339)
Screenshot: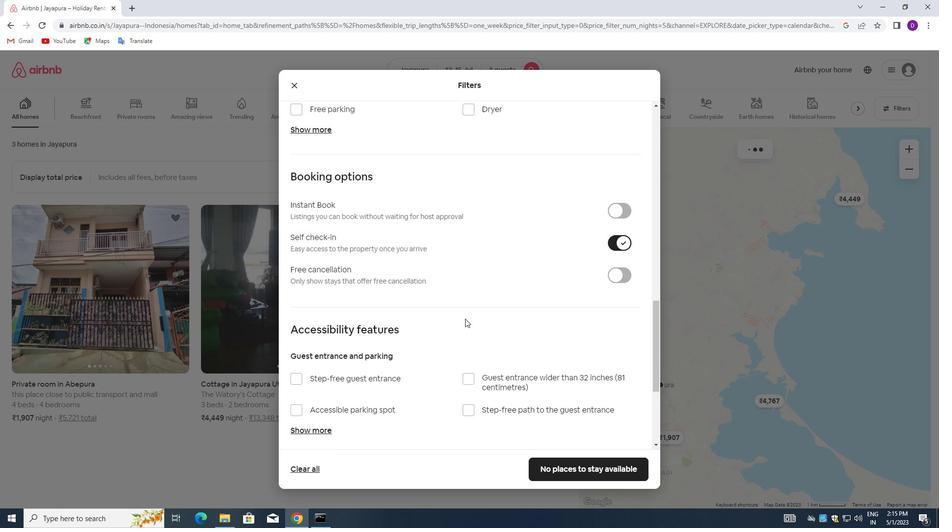
Action: Mouse scrolled (434, 339) with delta (0, 0)
Screenshot: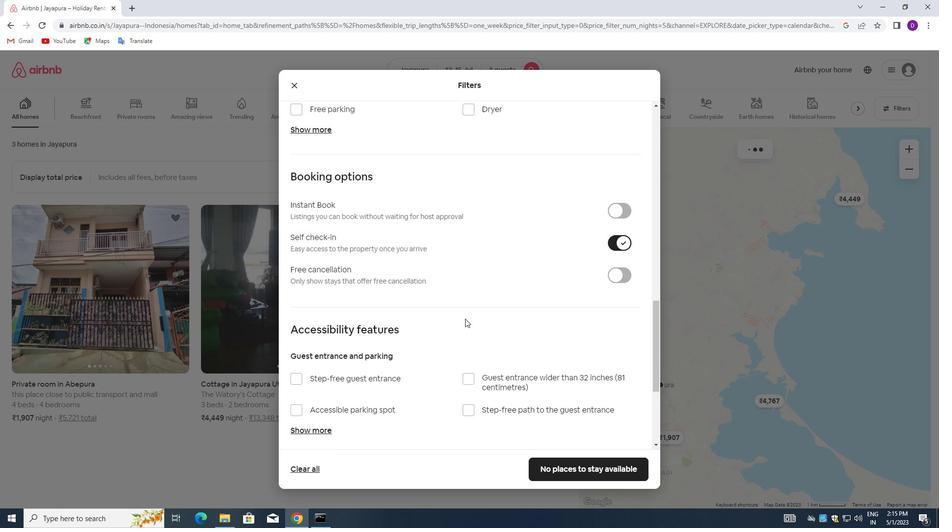 
Action: Mouse moved to (434, 339)
Screenshot: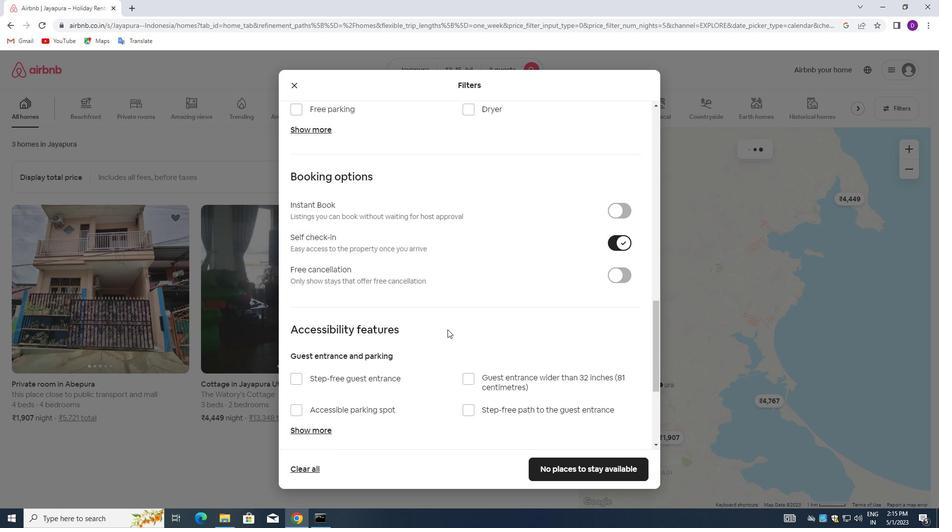 
Action: Mouse scrolled (434, 339) with delta (0, 0)
Screenshot: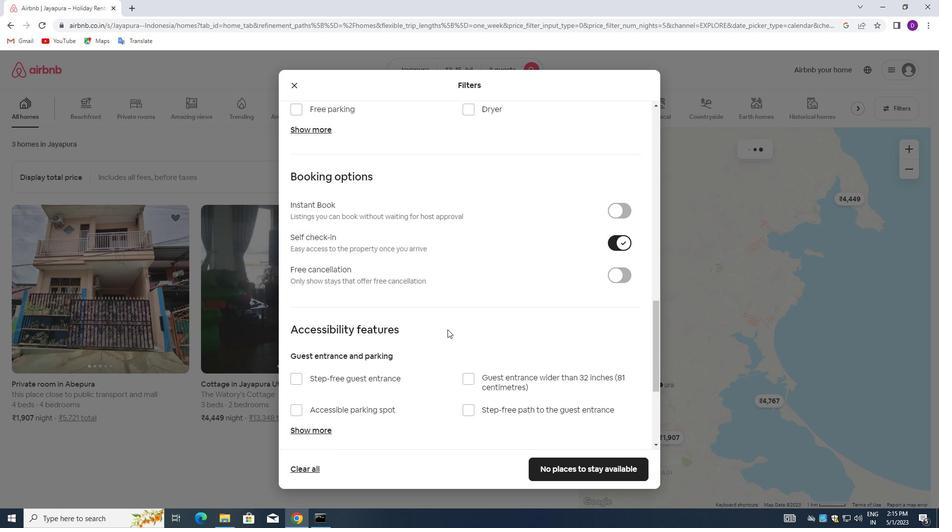 
Action: Mouse scrolled (434, 339) with delta (0, 0)
Screenshot: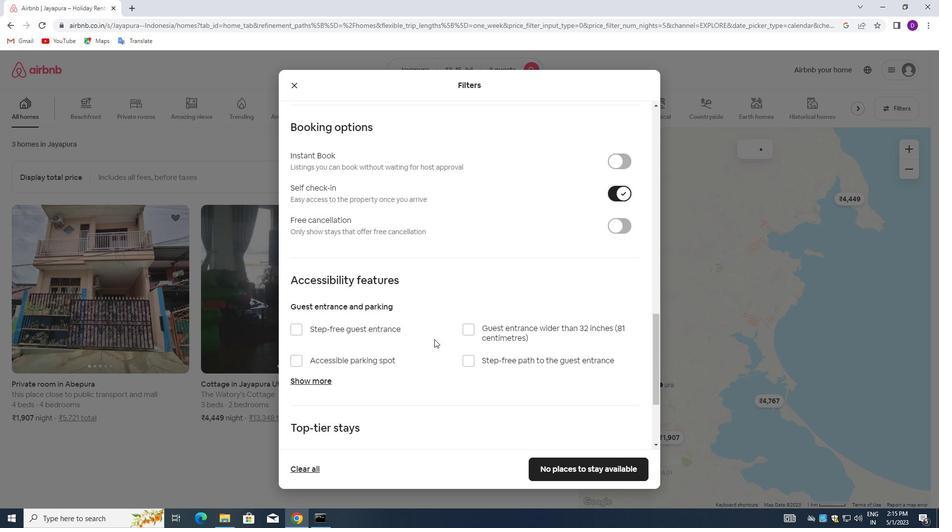 
Action: Mouse scrolled (434, 339) with delta (0, 0)
Screenshot: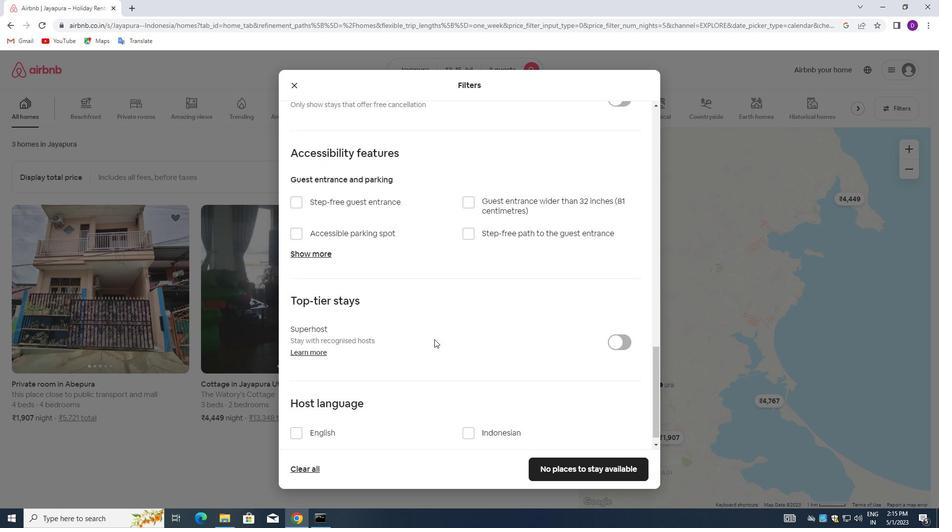 
Action: Mouse moved to (433, 341)
Screenshot: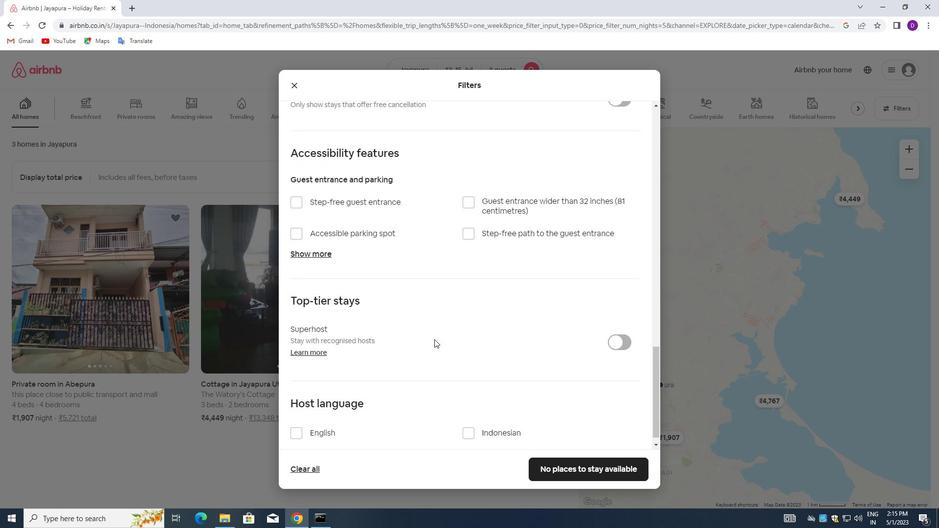 
Action: Mouse scrolled (433, 341) with delta (0, 0)
Screenshot: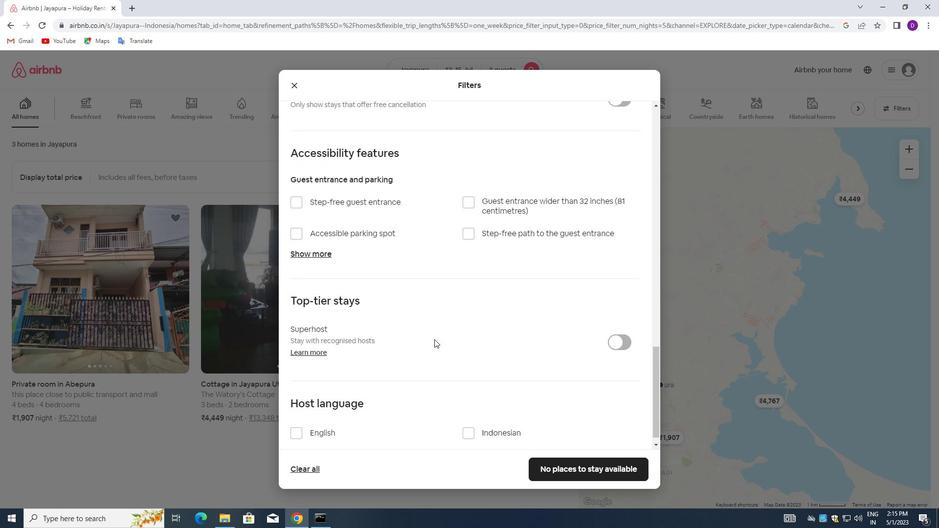 
Action: Mouse moved to (433, 343)
Screenshot: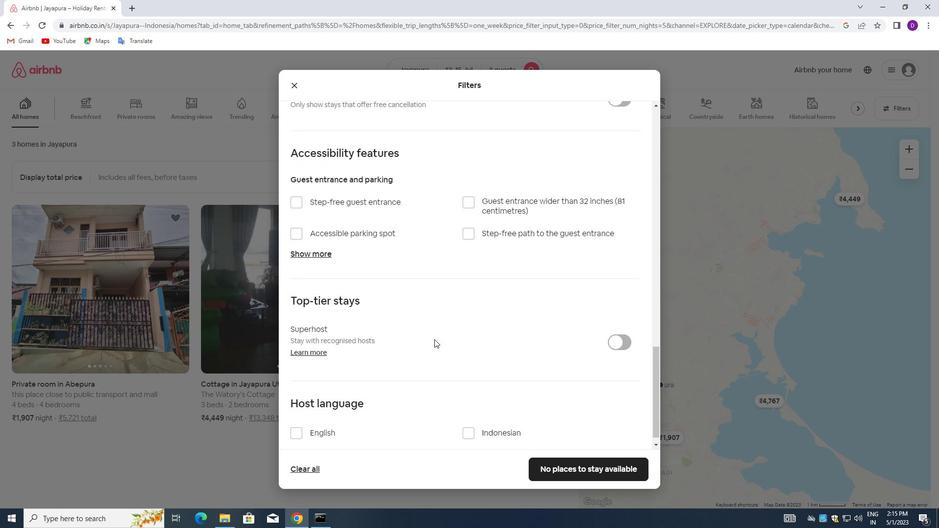 
Action: Mouse scrolled (433, 342) with delta (0, 0)
Screenshot: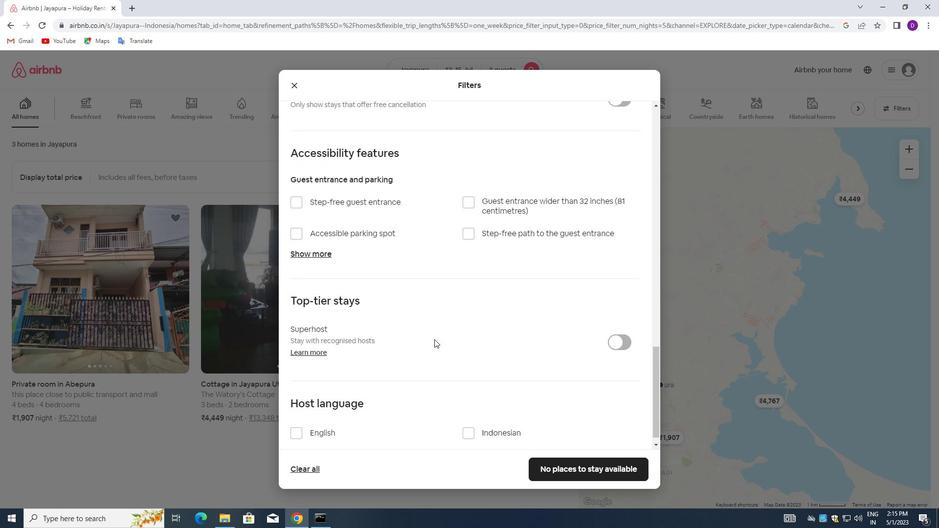 
Action: Mouse moved to (433, 343)
Screenshot: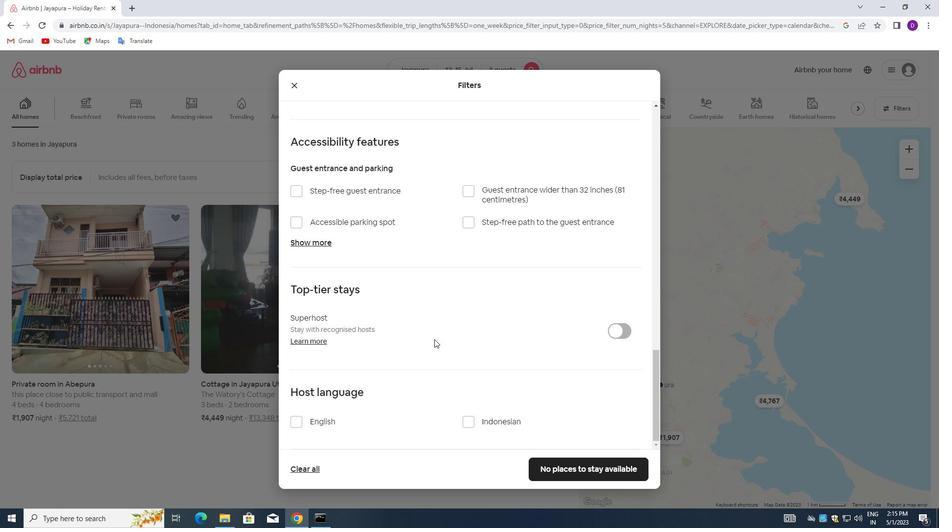
Action: Mouse scrolled (433, 343) with delta (0, 0)
Screenshot: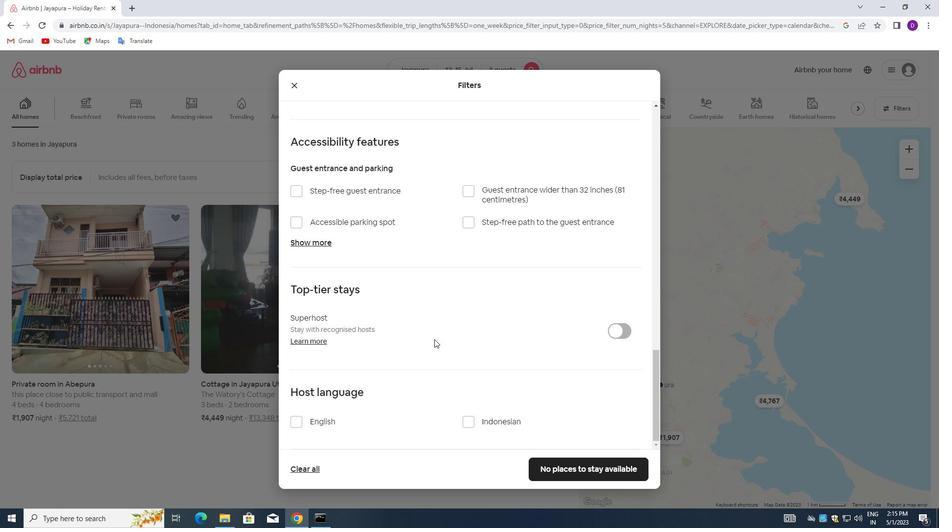 
Action: Mouse moved to (432, 344)
Screenshot: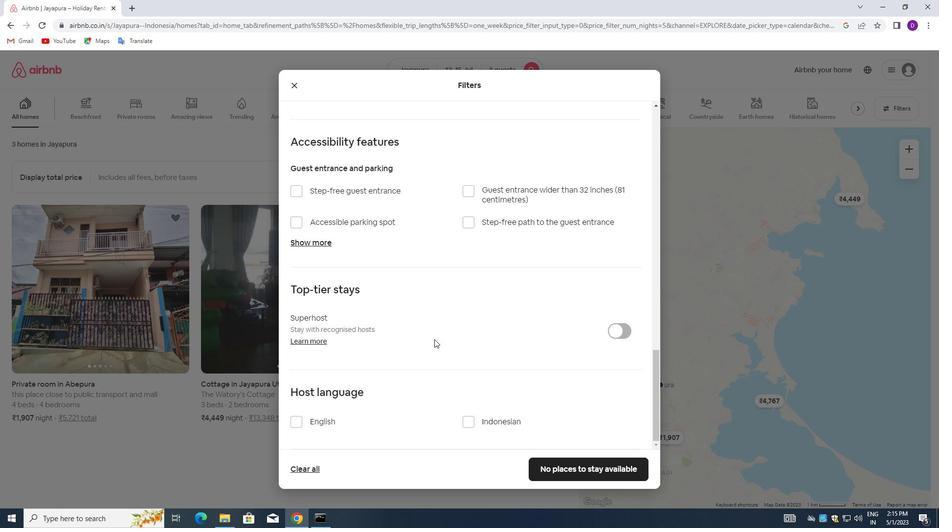 
Action: Mouse scrolled (432, 344) with delta (0, 0)
Screenshot: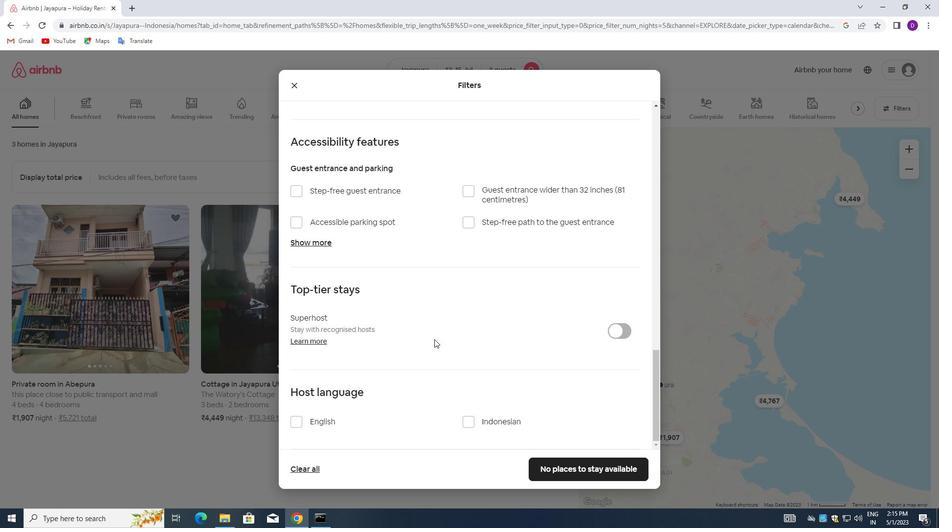 
Action: Mouse moved to (304, 419)
Screenshot: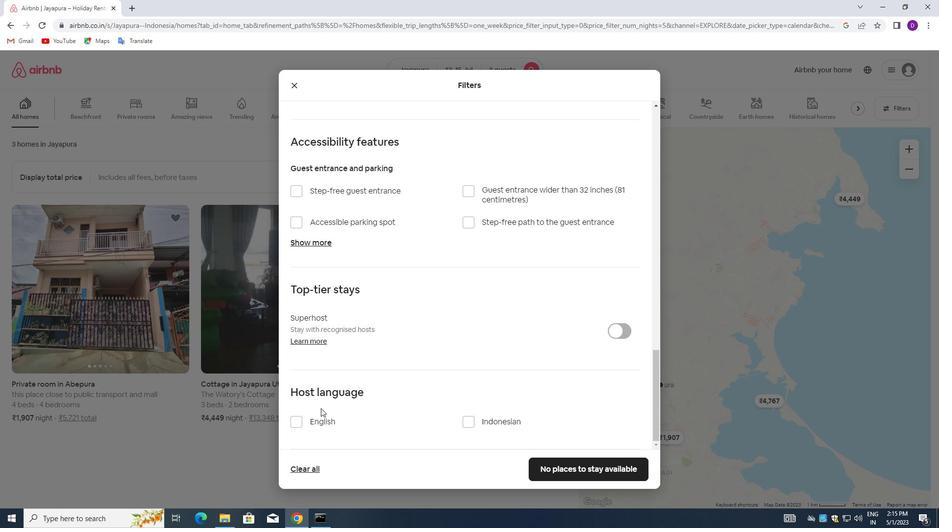 
Action: Mouse pressed left at (304, 419)
Screenshot: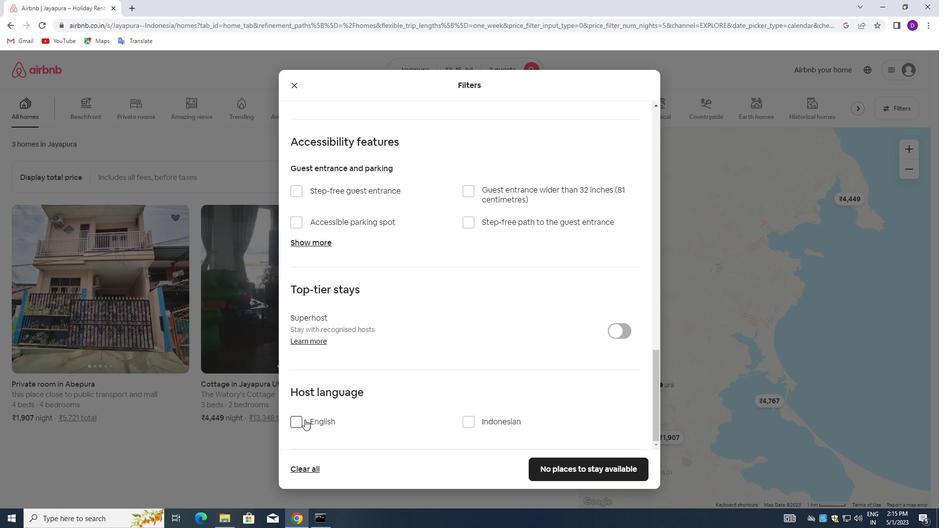 
Action: Mouse moved to (577, 464)
Screenshot: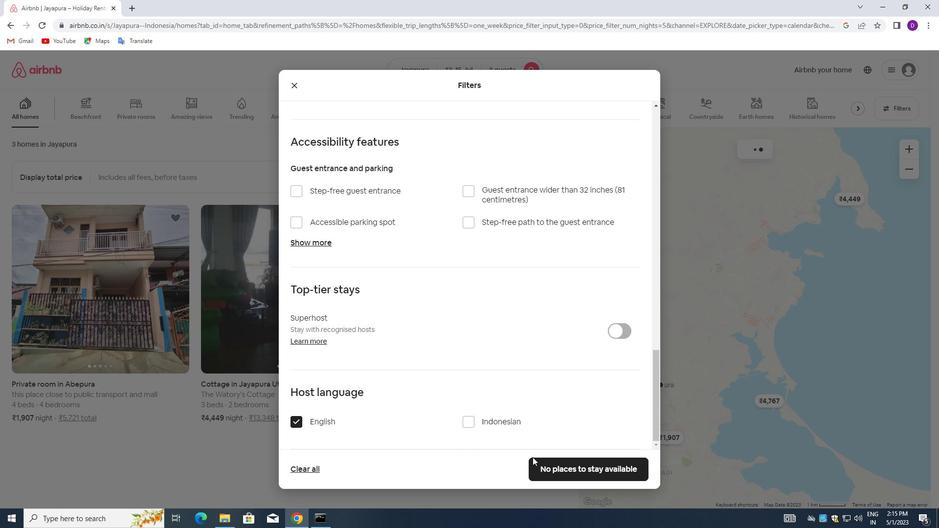 
Action: Mouse pressed left at (577, 464)
Screenshot: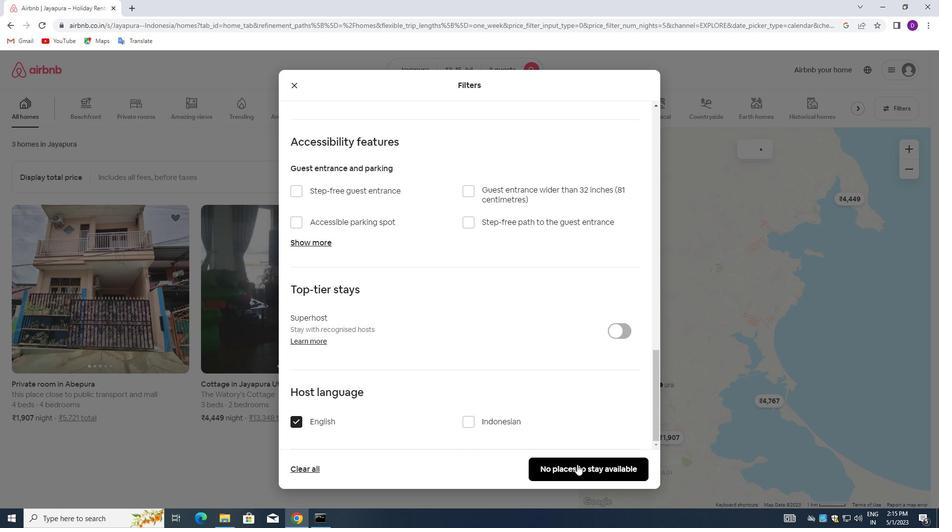 
Action: Mouse moved to (535, 449)
Screenshot: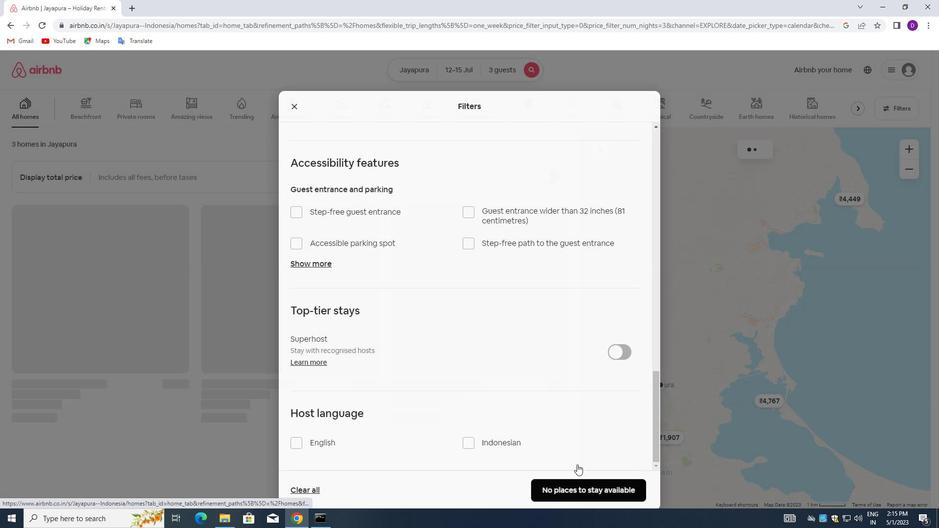 
